 Task: Create a due date automation trigger when advanced on, 2 working days after a card is due add dates not starting this month at 11:00 AM.
Action: Mouse moved to (997, 308)
Screenshot: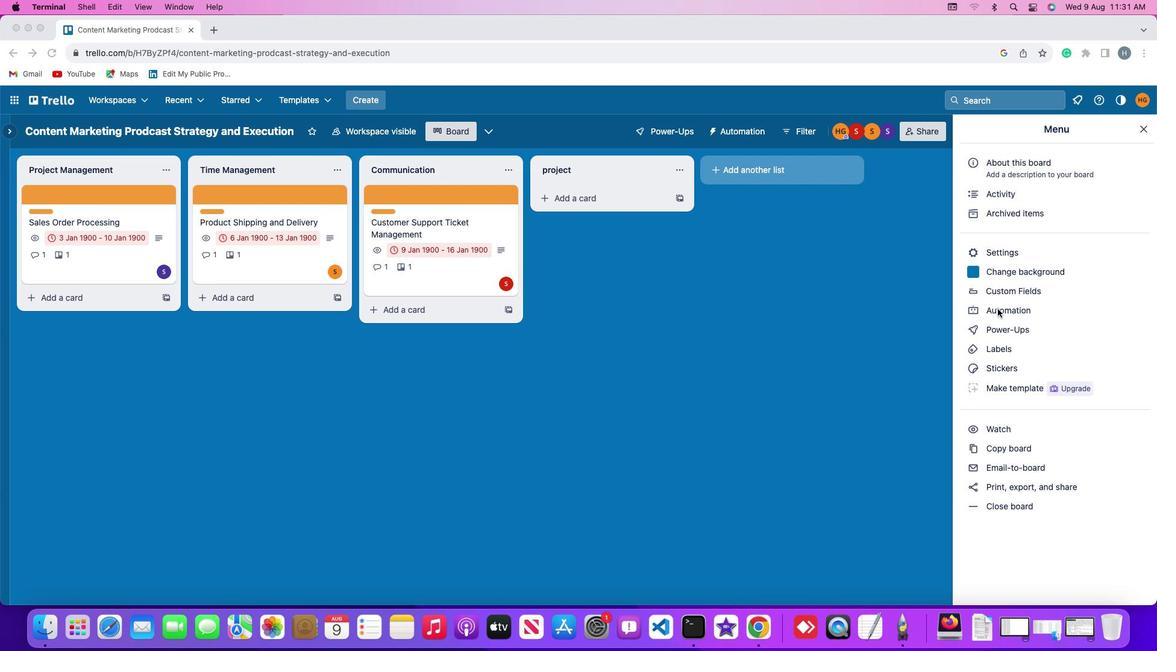 
Action: Mouse pressed left at (997, 308)
Screenshot: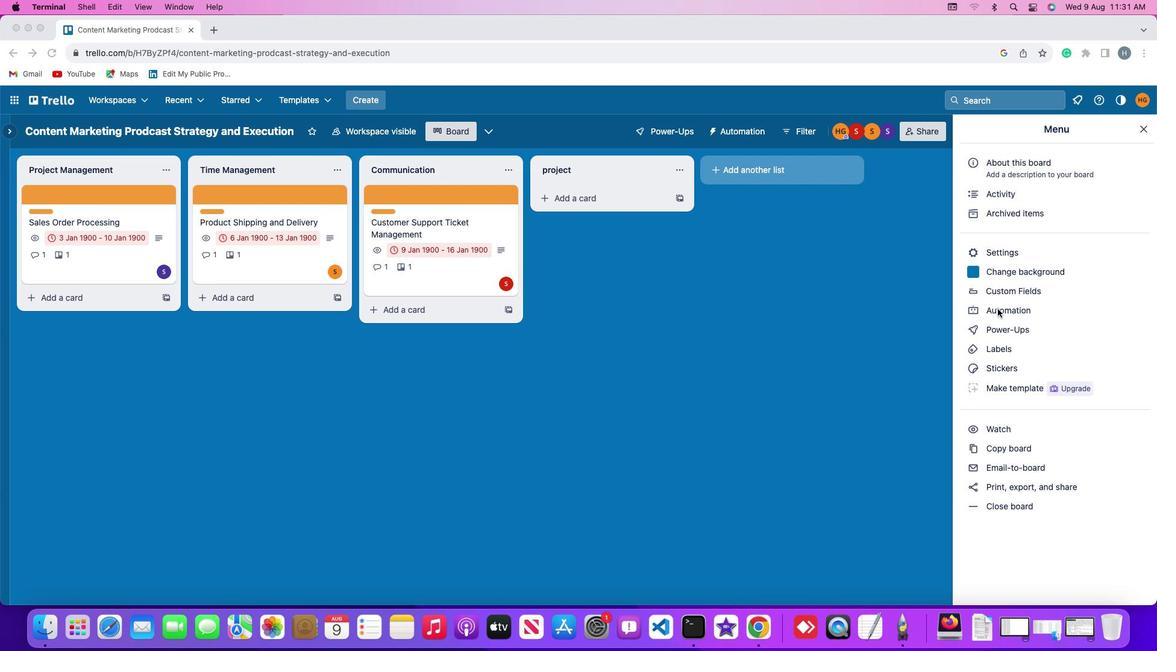 
Action: Mouse moved to (997, 308)
Screenshot: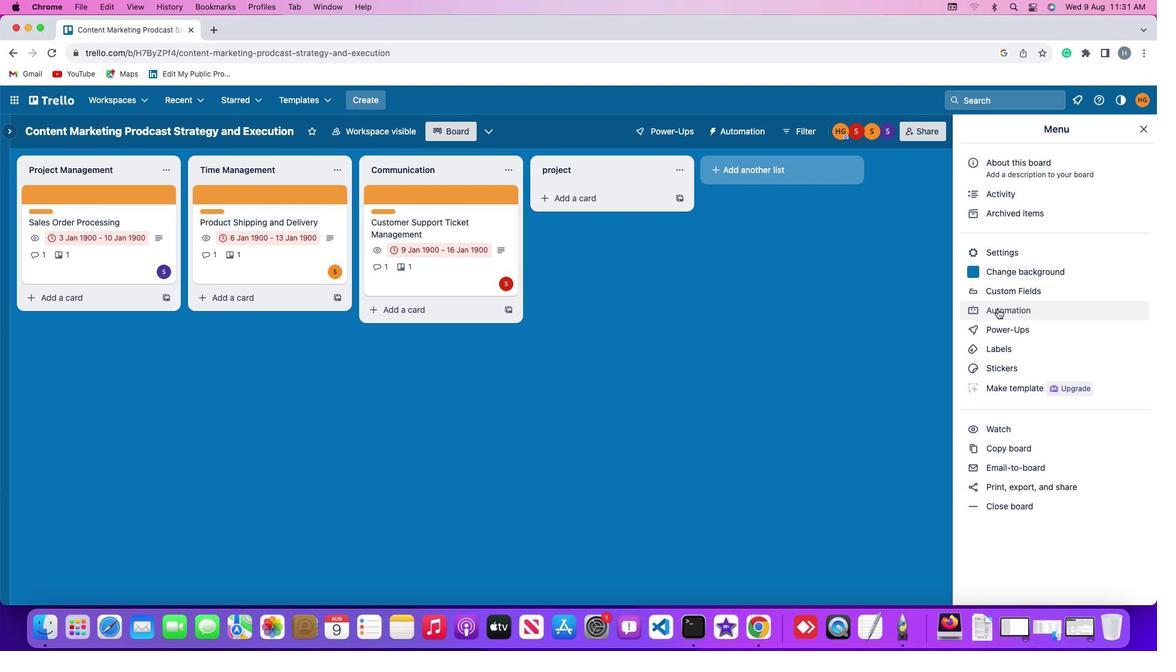 
Action: Mouse pressed left at (997, 308)
Screenshot: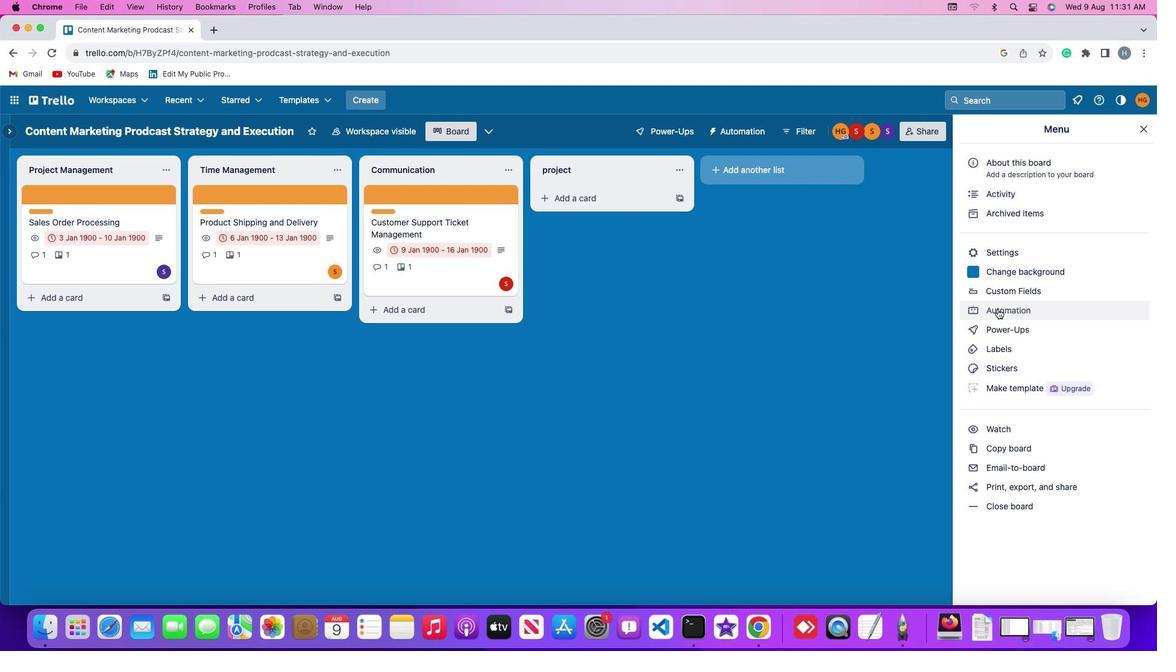 
Action: Mouse moved to (80, 285)
Screenshot: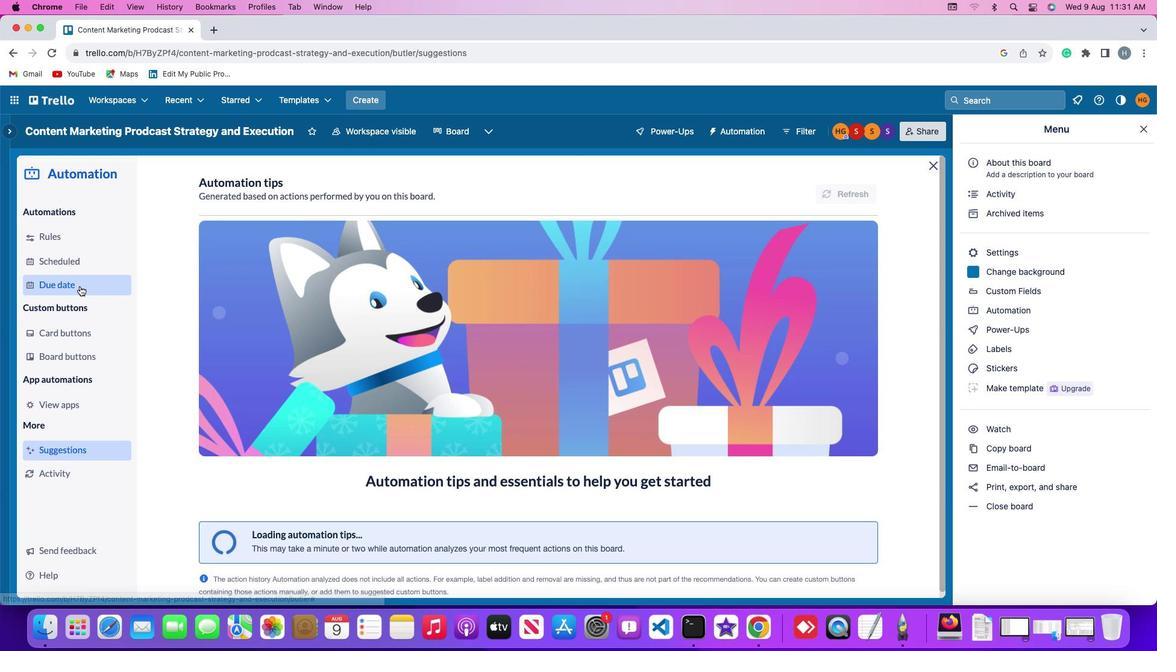 
Action: Mouse pressed left at (80, 285)
Screenshot: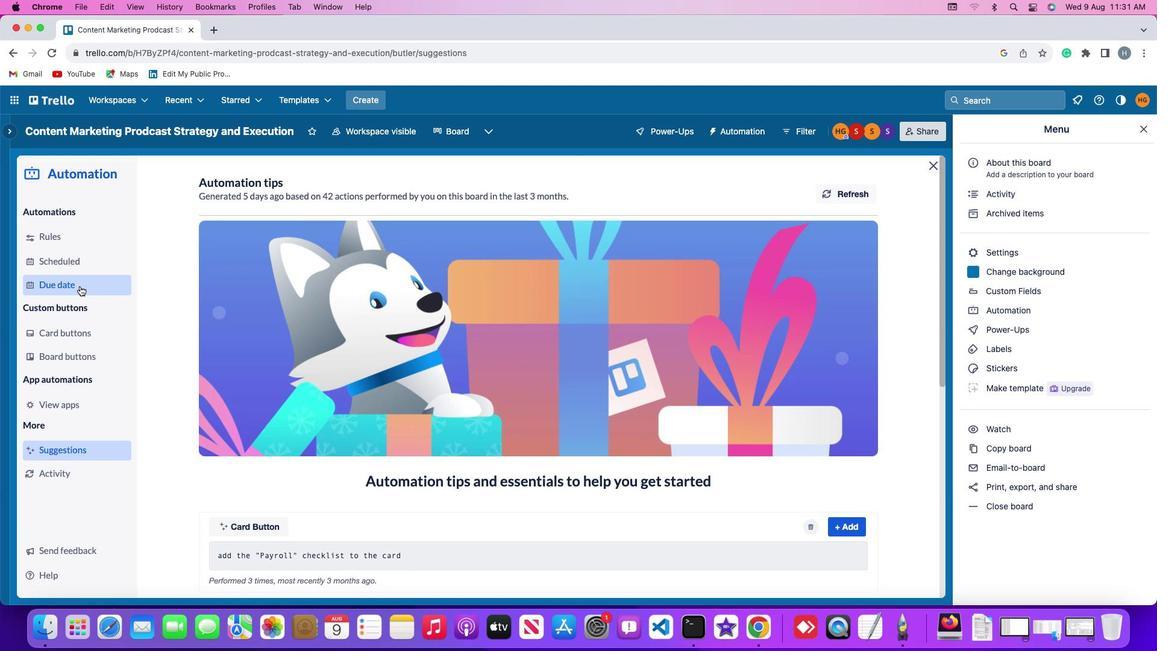 
Action: Mouse moved to (820, 186)
Screenshot: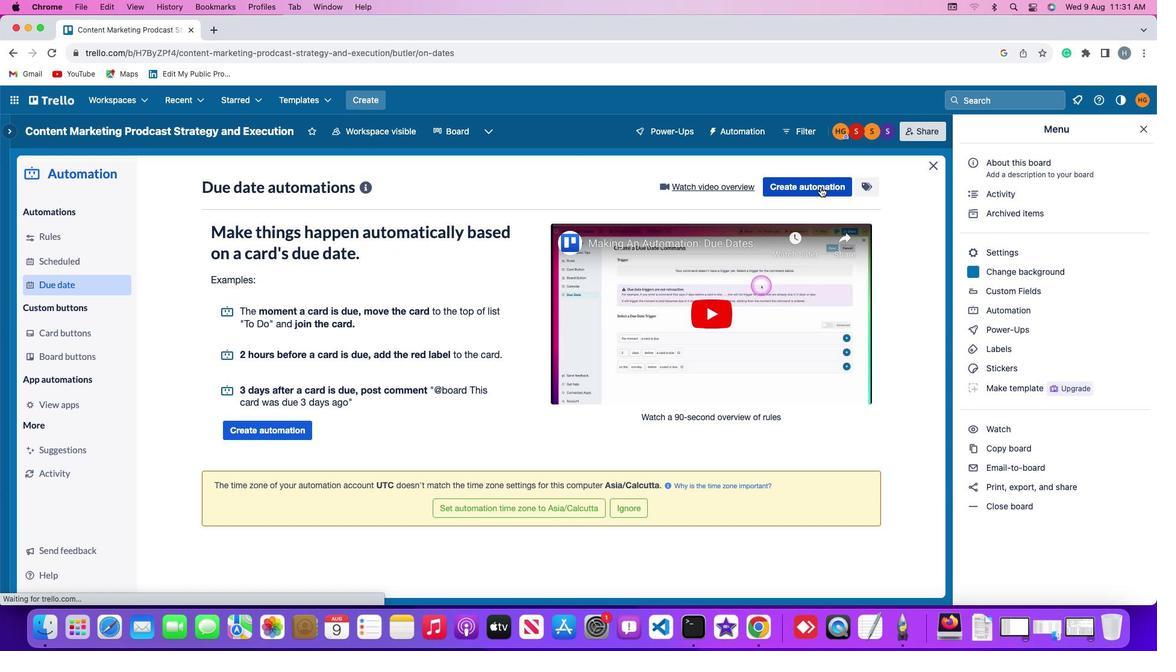 
Action: Mouse pressed left at (820, 186)
Screenshot: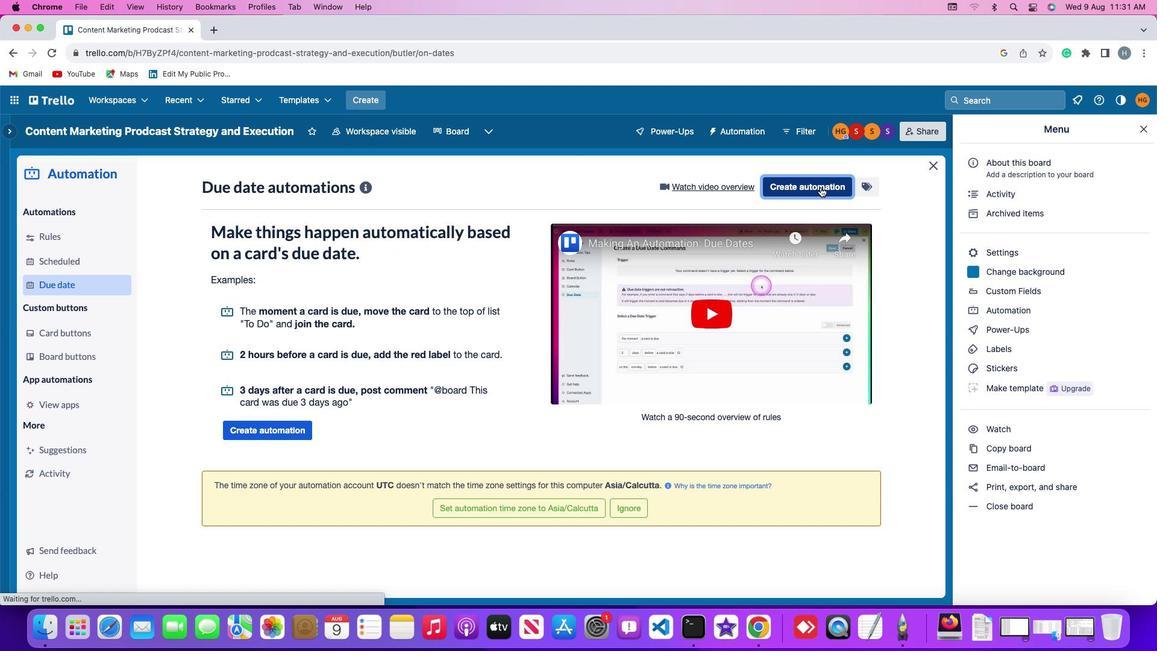 
Action: Mouse moved to (255, 299)
Screenshot: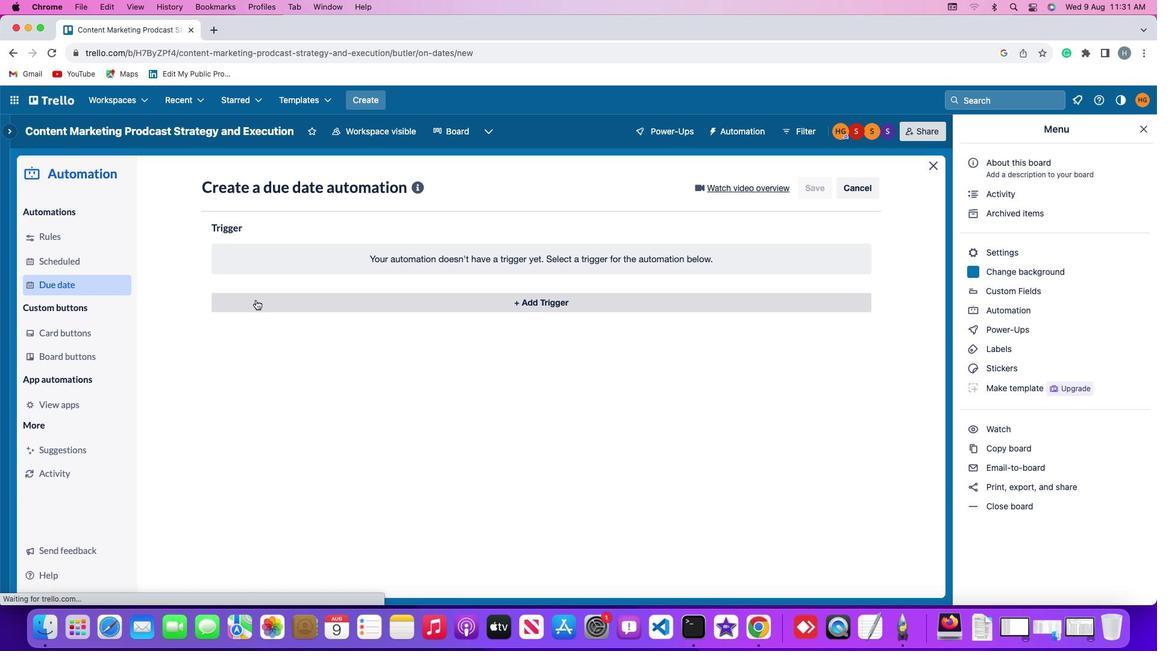 
Action: Mouse pressed left at (255, 299)
Screenshot: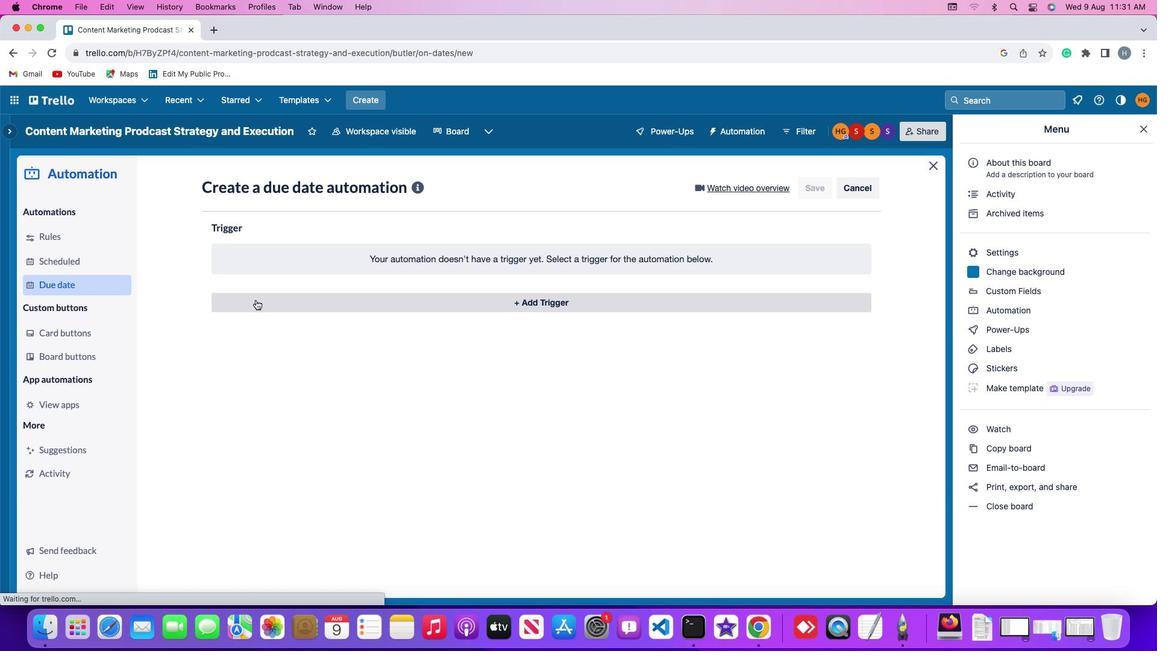 
Action: Mouse moved to (235, 484)
Screenshot: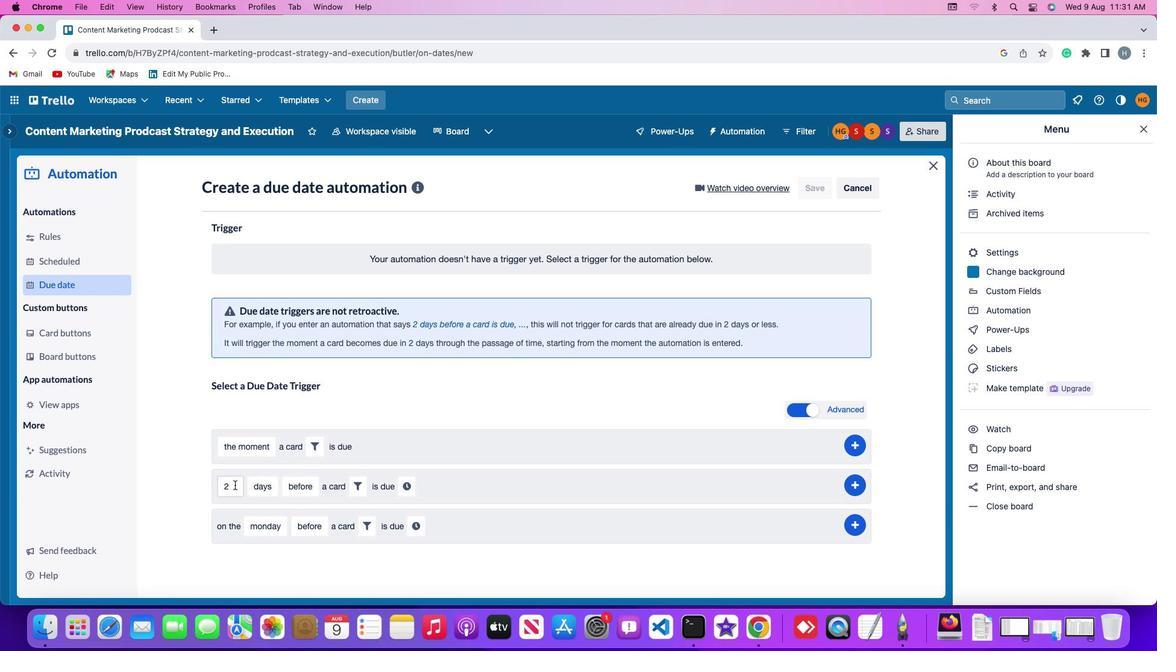 
Action: Mouse pressed left at (235, 484)
Screenshot: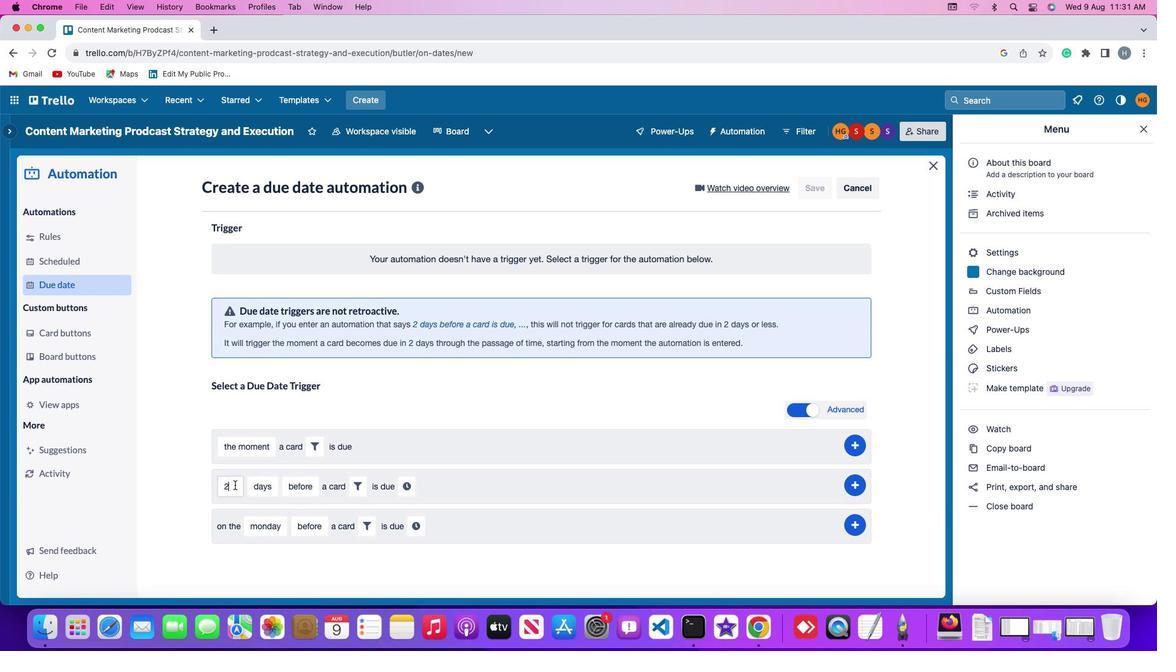 
Action: Mouse moved to (235, 485)
Screenshot: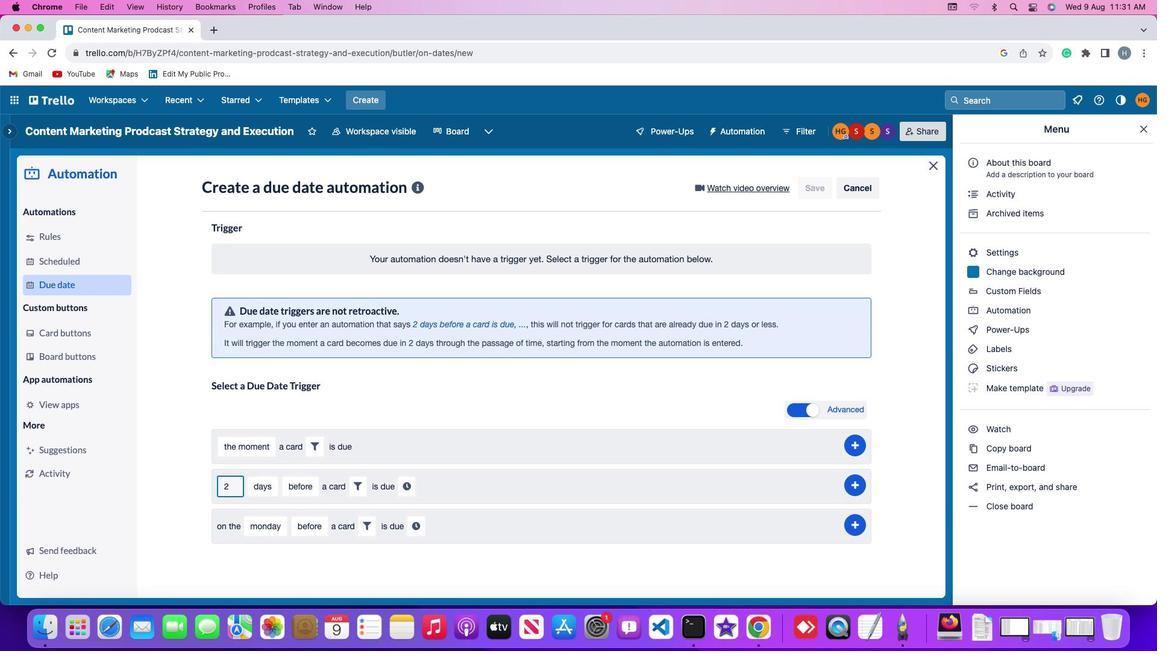 
Action: Key pressed Key.backspace
Screenshot: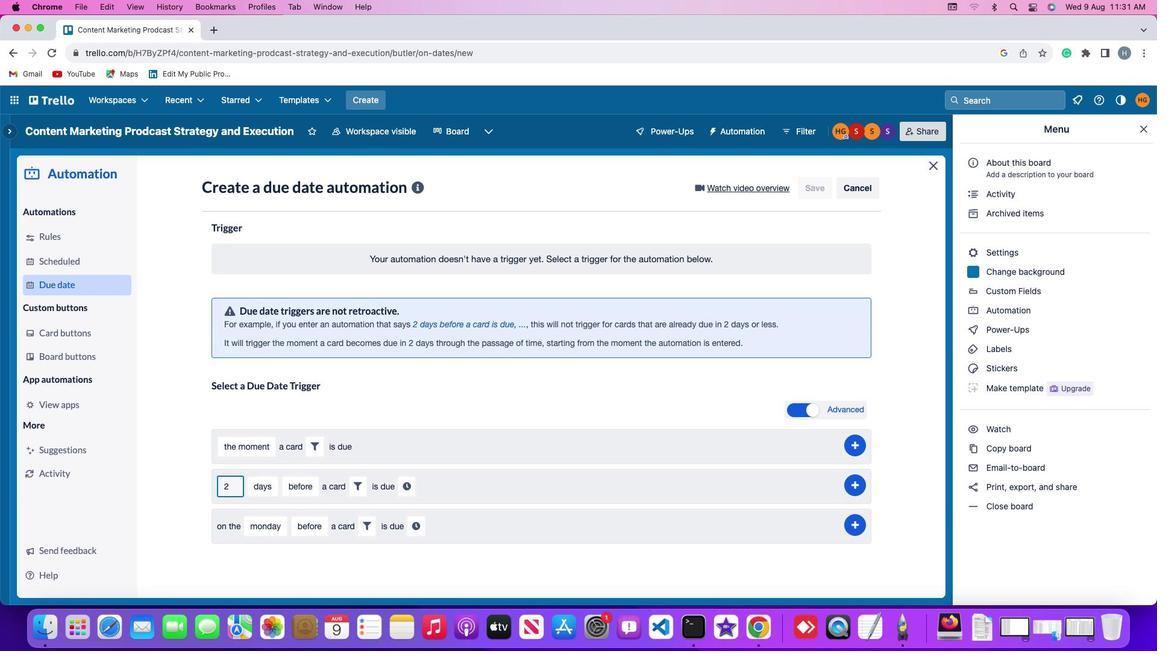 
Action: Mouse moved to (231, 488)
Screenshot: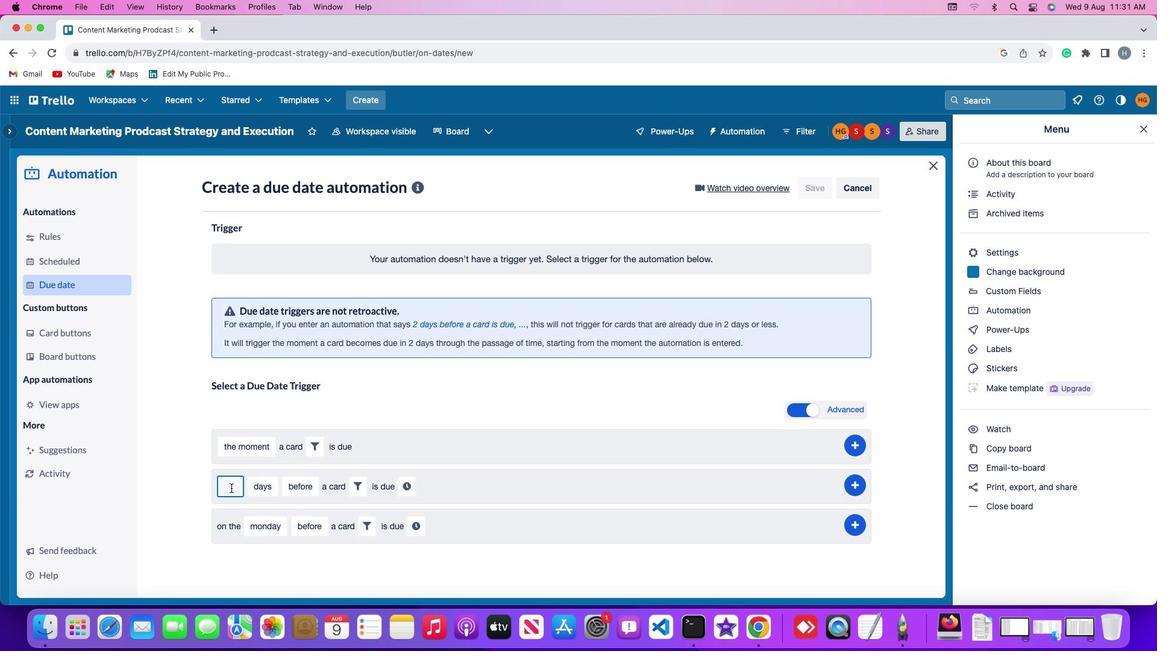 
Action: Key pressed '2'
Screenshot: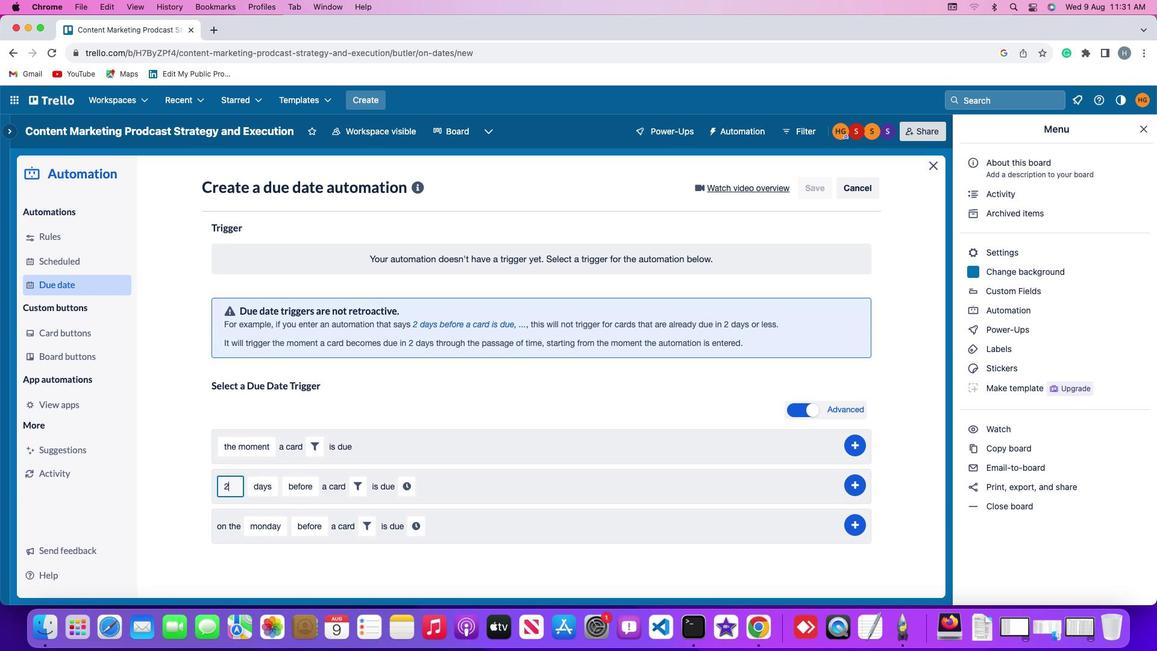 
Action: Mouse moved to (274, 488)
Screenshot: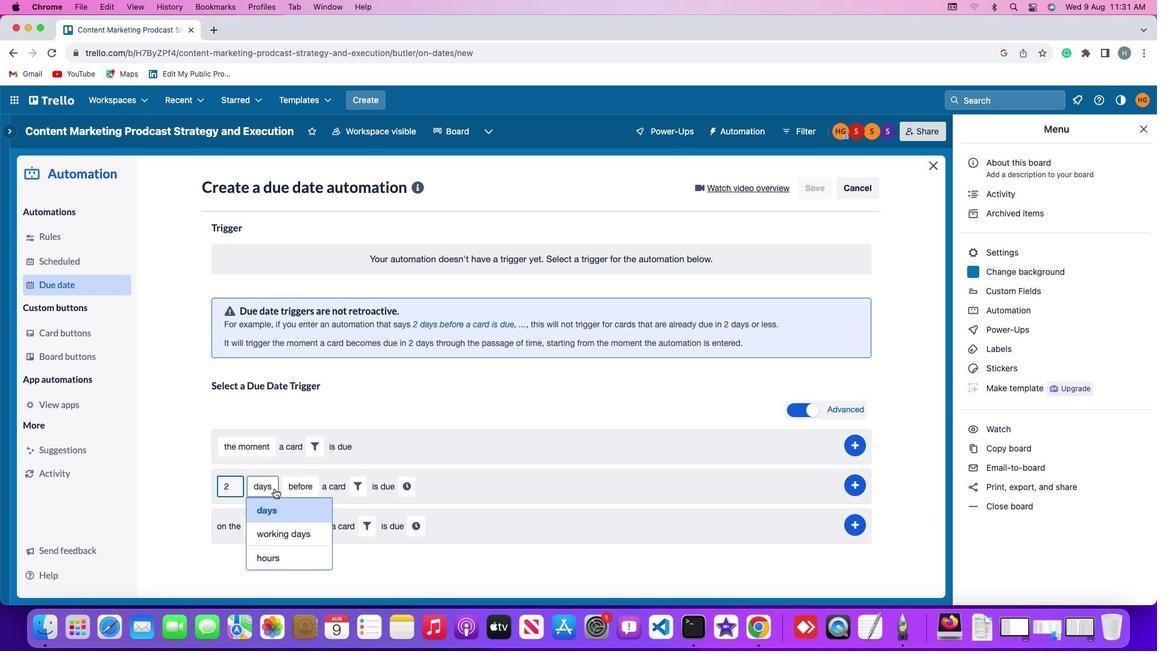 
Action: Mouse pressed left at (274, 488)
Screenshot: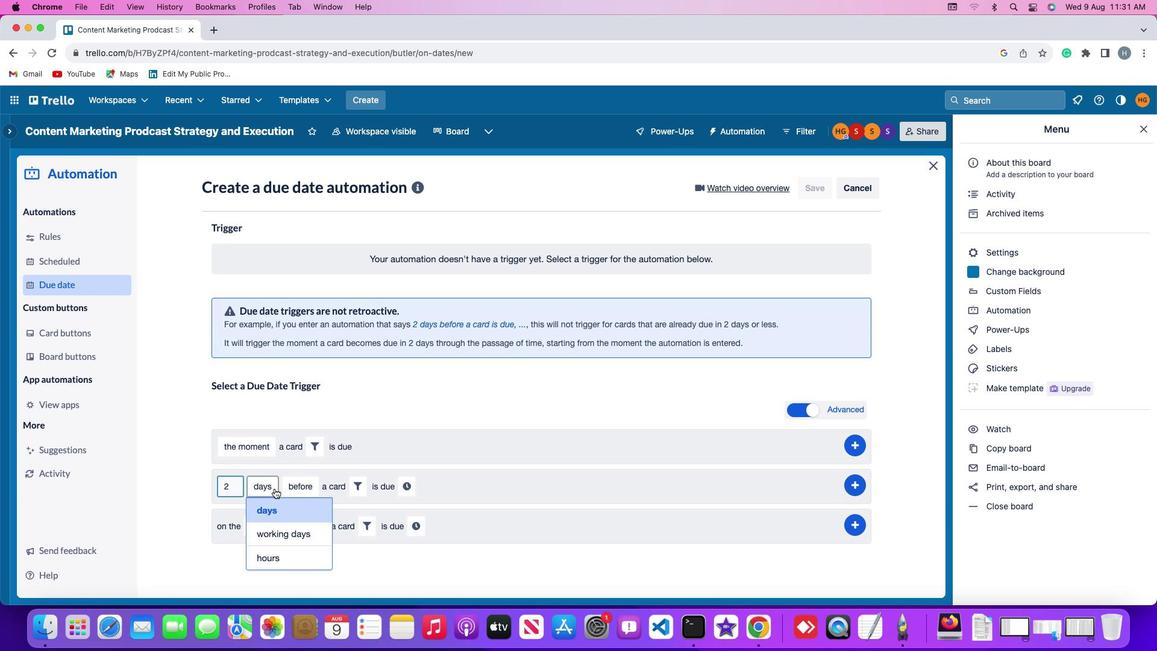 
Action: Mouse moved to (280, 531)
Screenshot: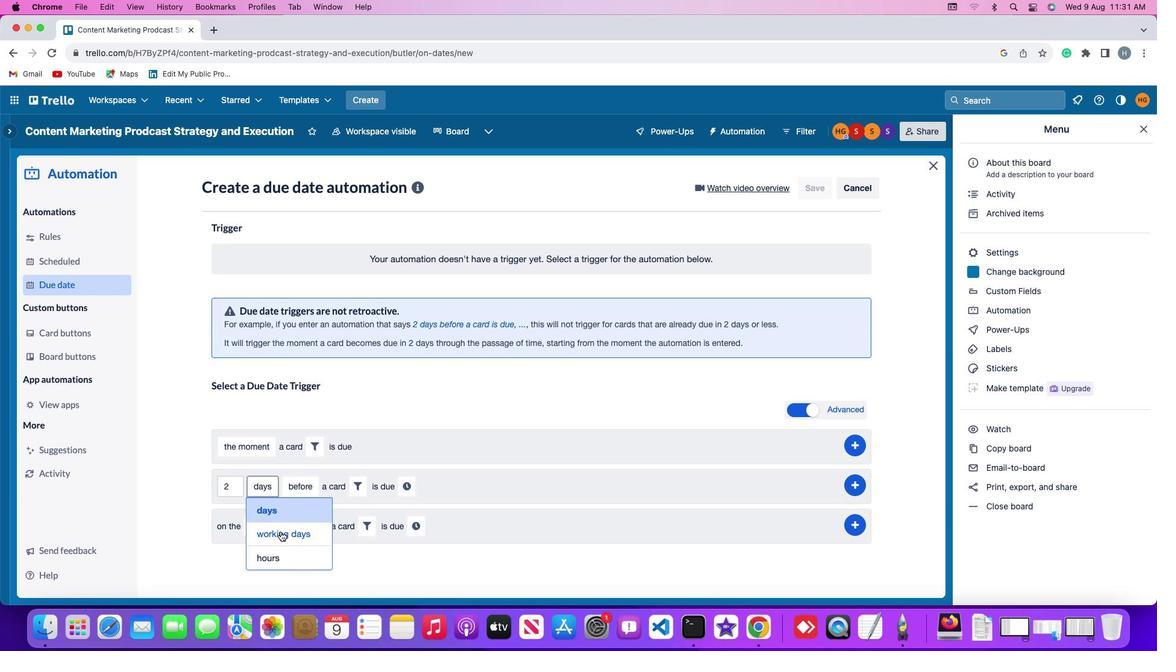 
Action: Mouse pressed left at (280, 531)
Screenshot: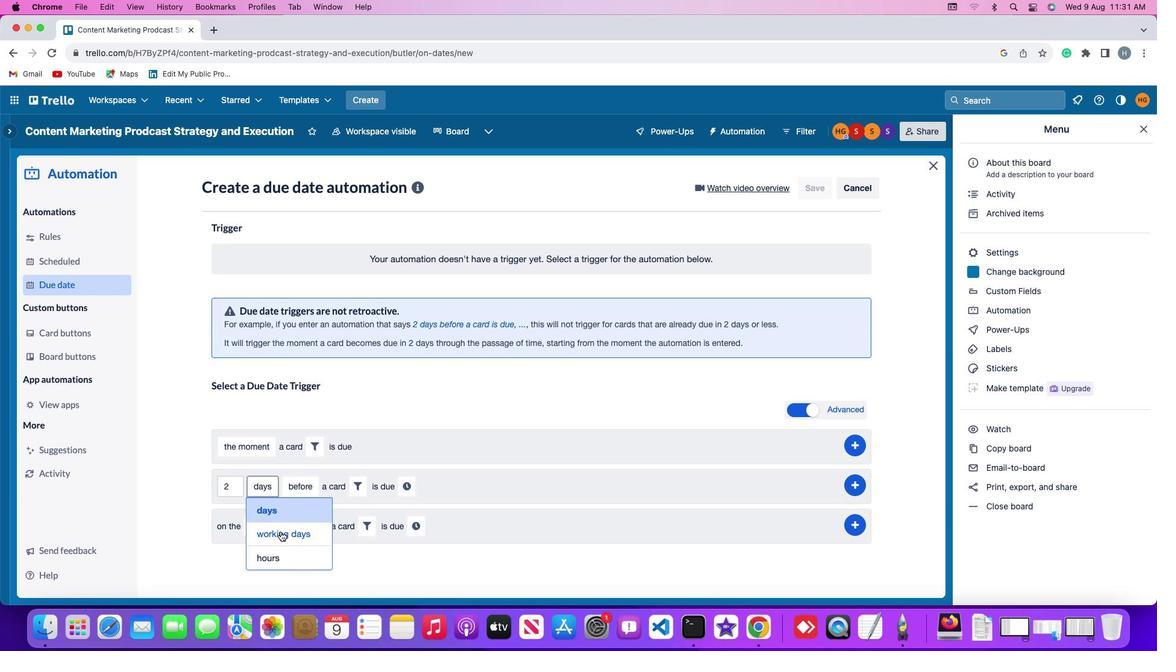 
Action: Mouse moved to (329, 486)
Screenshot: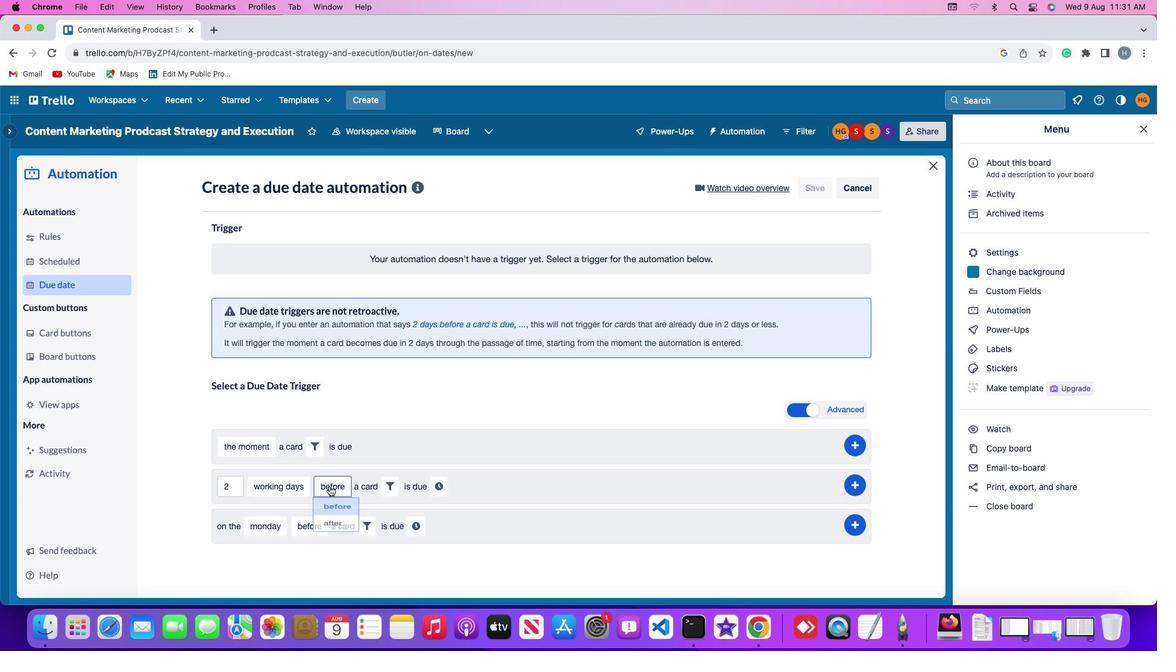 
Action: Mouse pressed left at (329, 486)
Screenshot: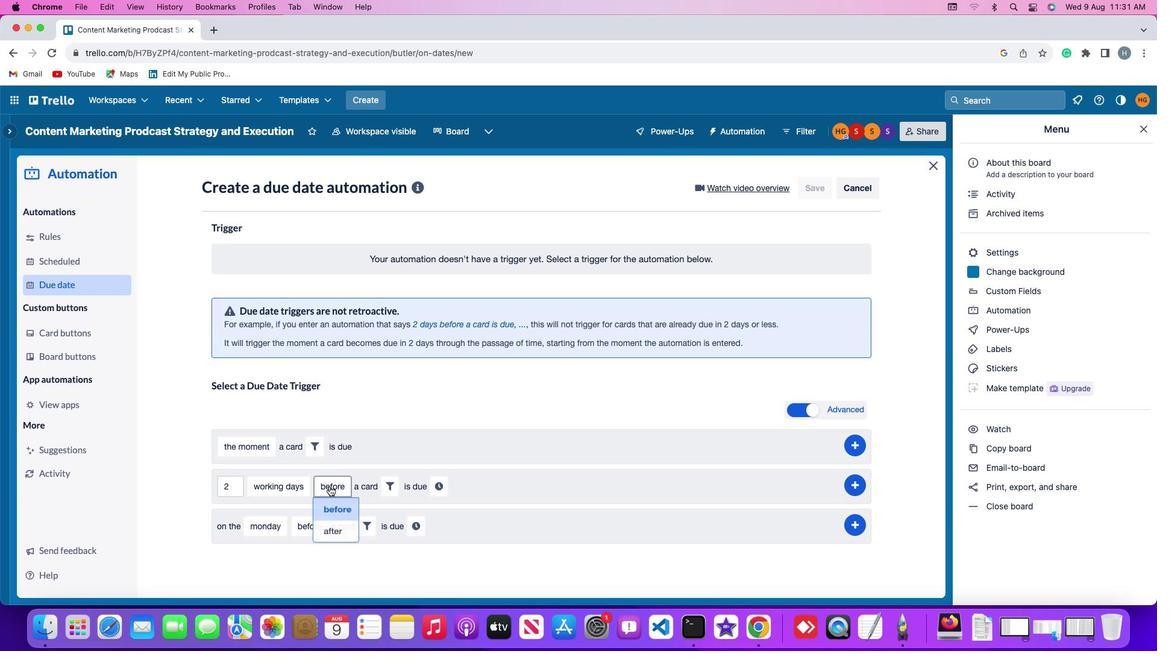 
Action: Mouse moved to (331, 529)
Screenshot: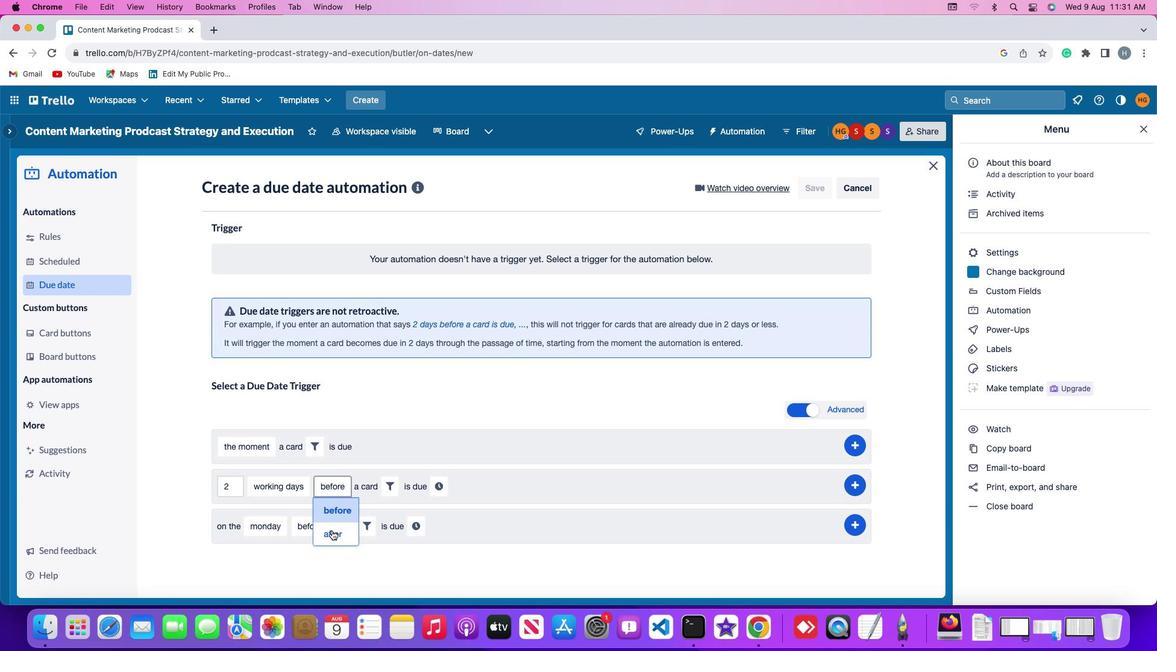 
Action: Mouse pressed left at (331, 529)
Screenshot: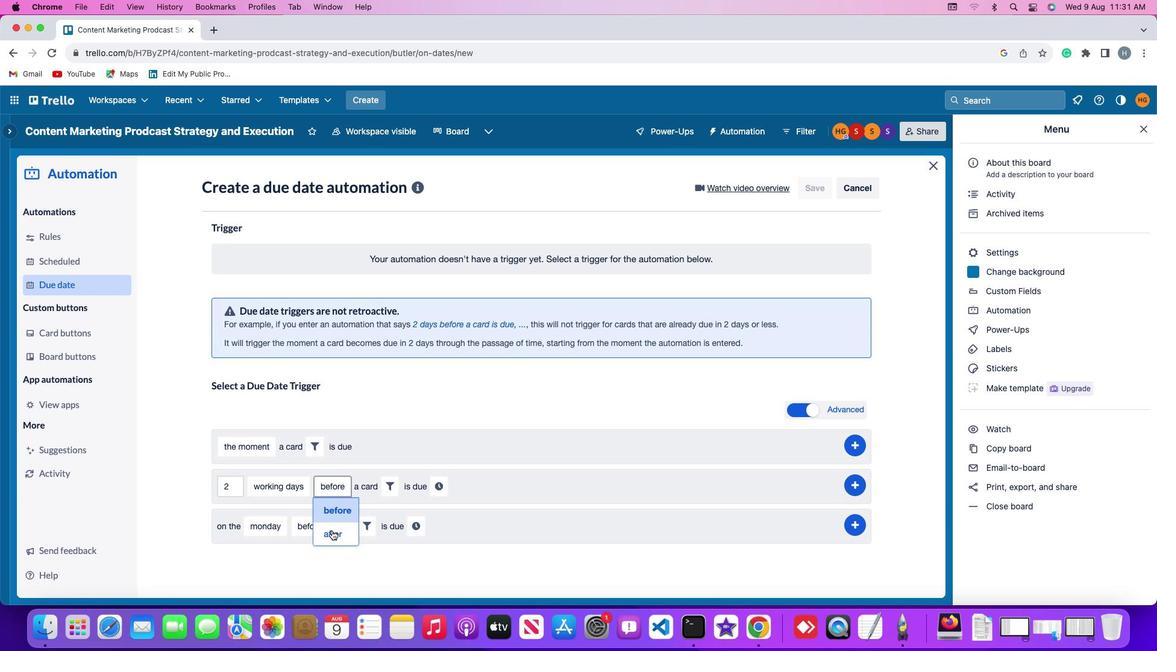 
Action: Mouse moved to (382, 487)
Screenshot: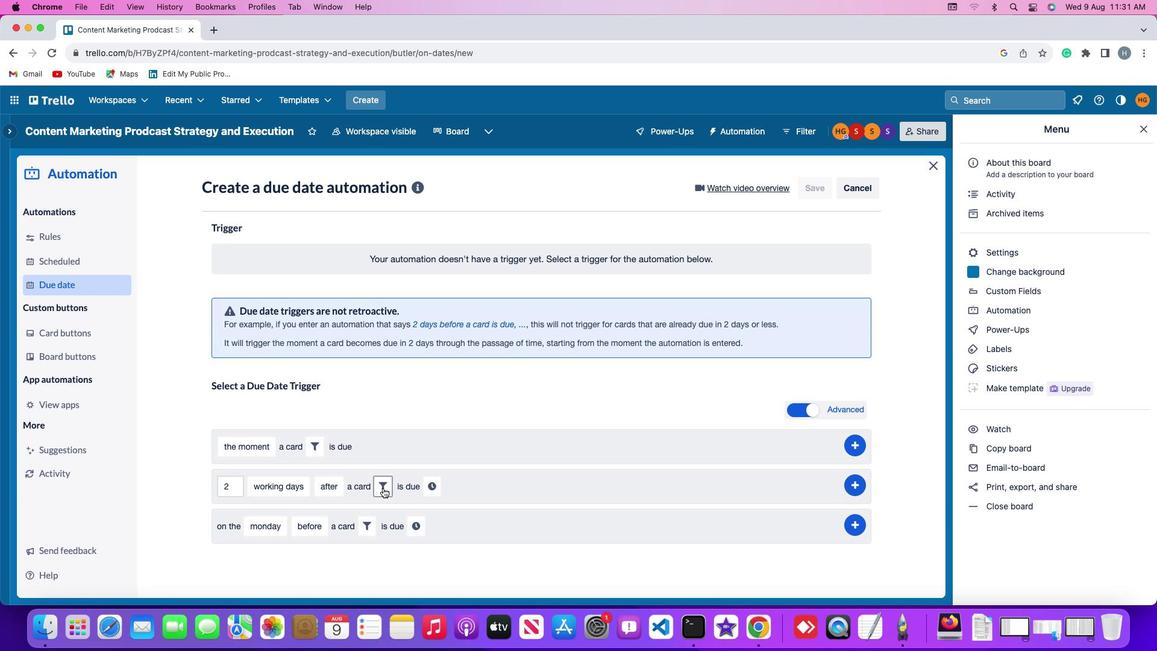 
Action: Mouse pressed left at (382, 487)
Screenshot: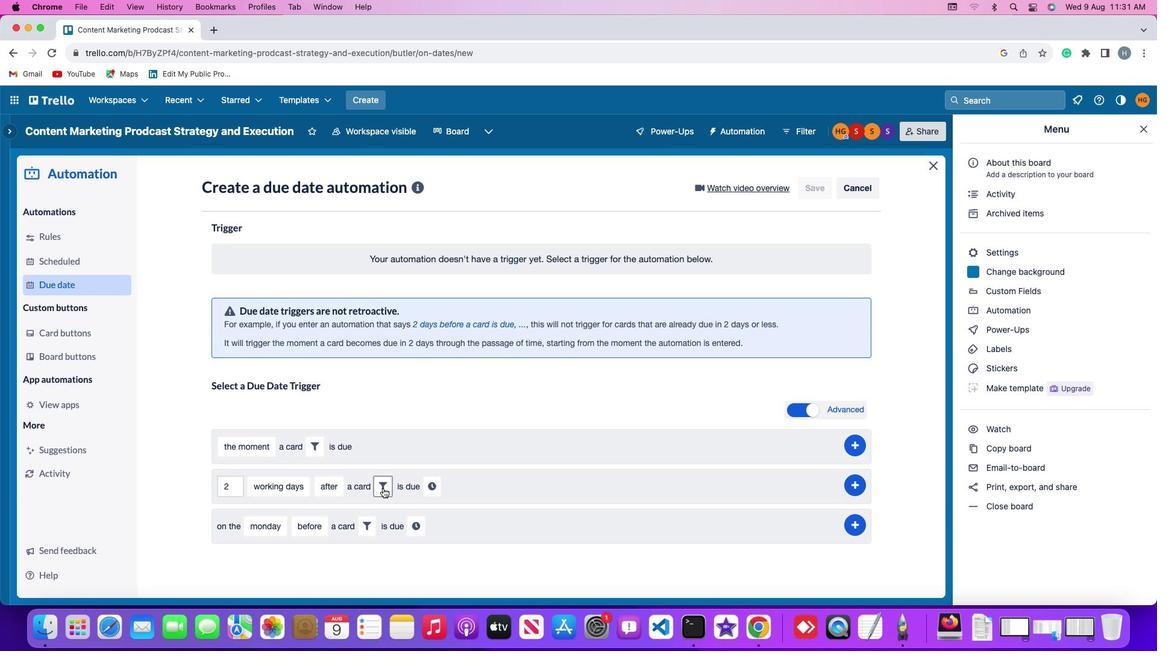 
Action: Mouse moved to (447, 531)
Screenshot: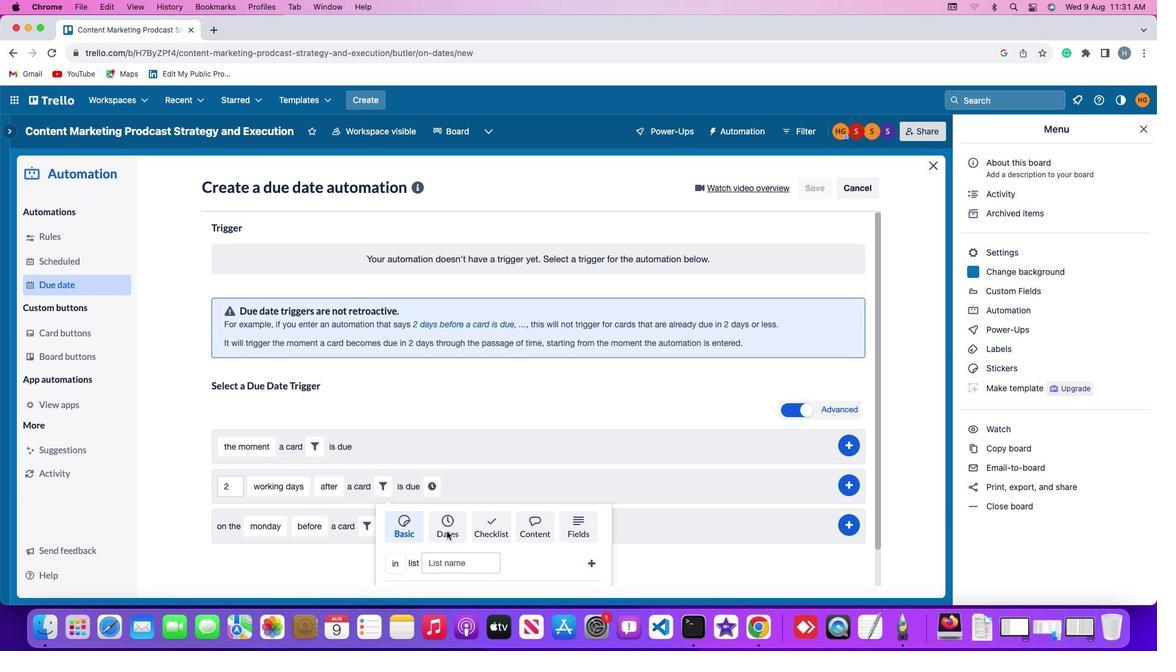 
Action: Mouse pressed left at (447, 531)
Screenshot: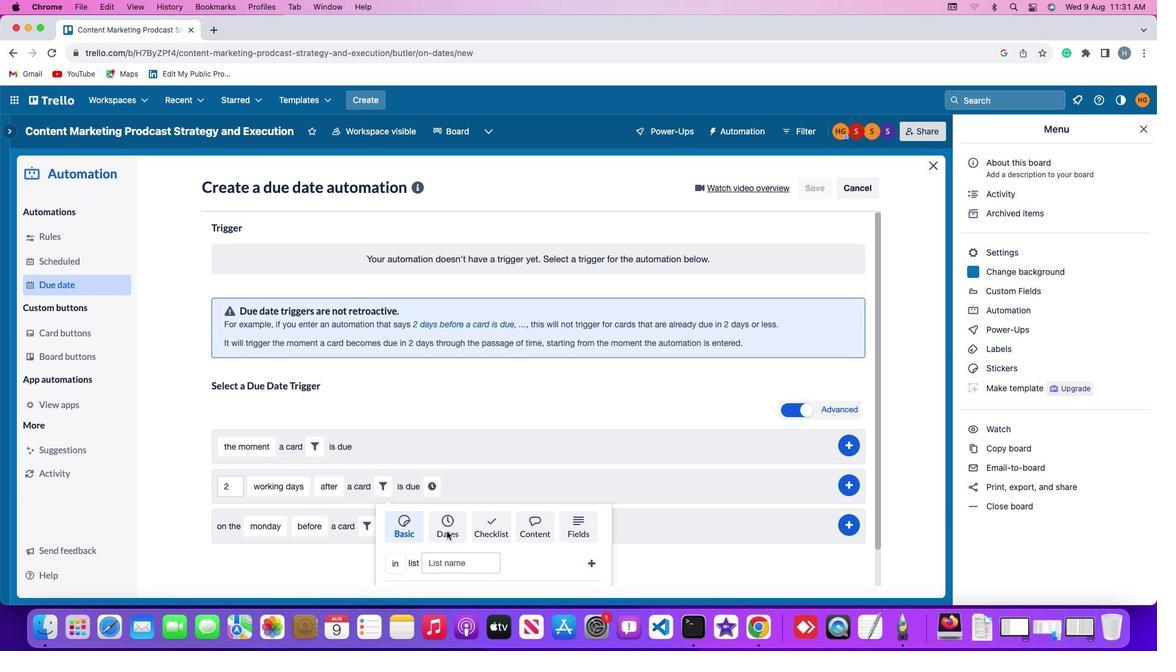 
Action: Mouse moved to (351, 554)
Screenshot: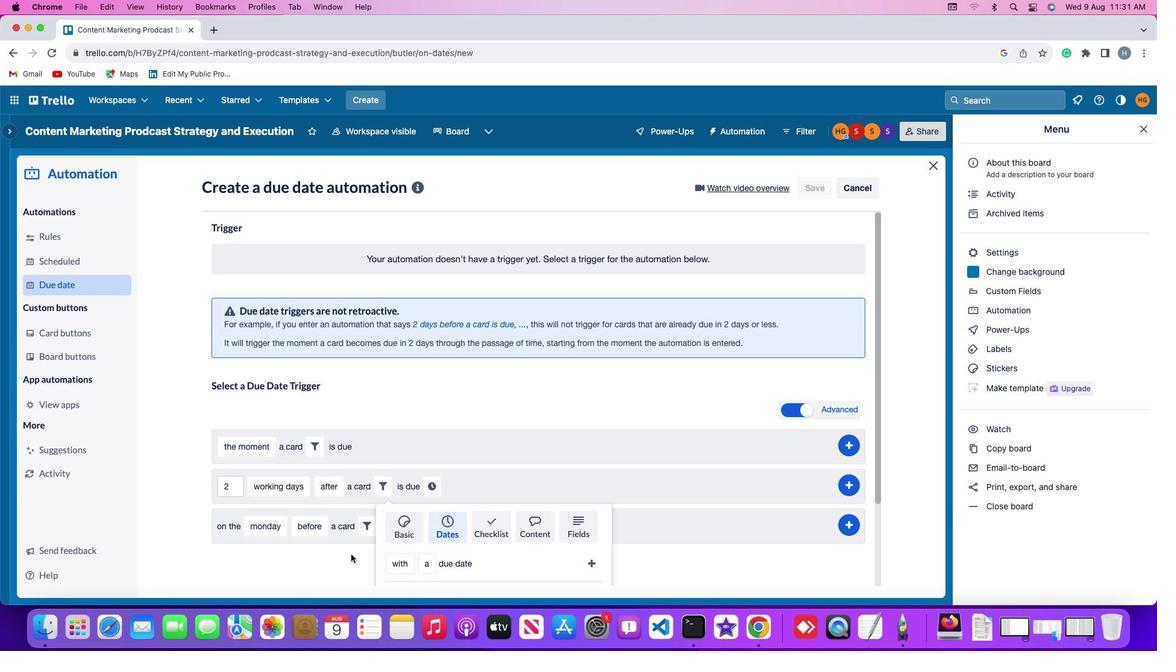 
Action: Mouse scrolled (351, 554) with delta (0, 0)
Screenshot: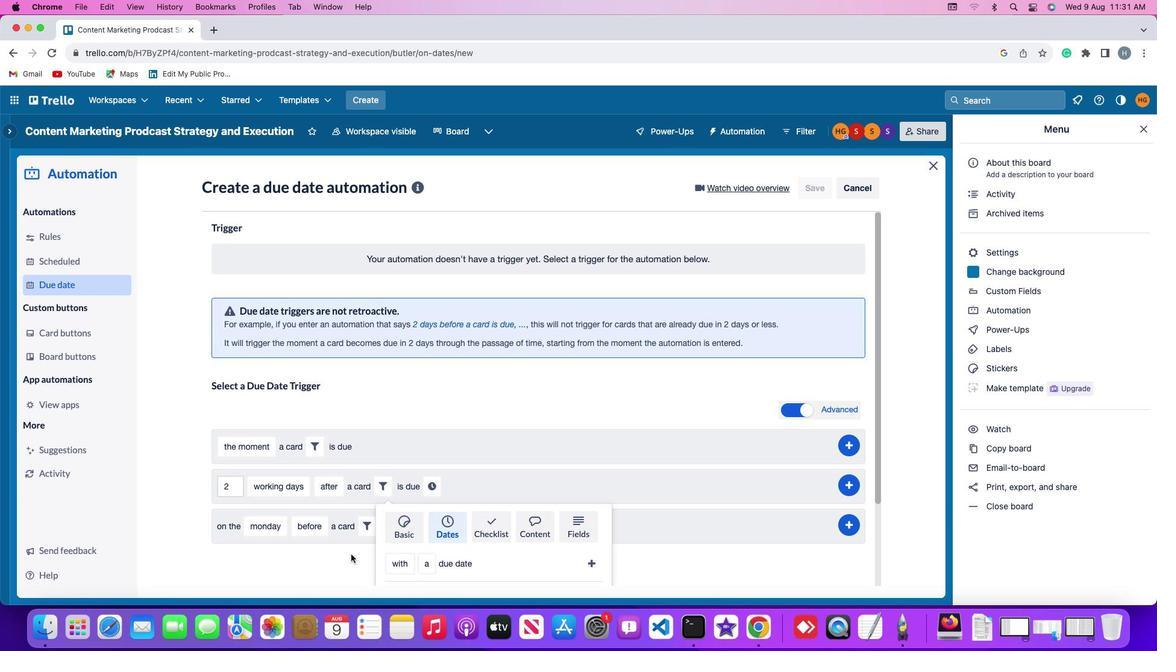 
Action: Mouse scrolled (351, 554) with delta (0, 0)
Screenshot: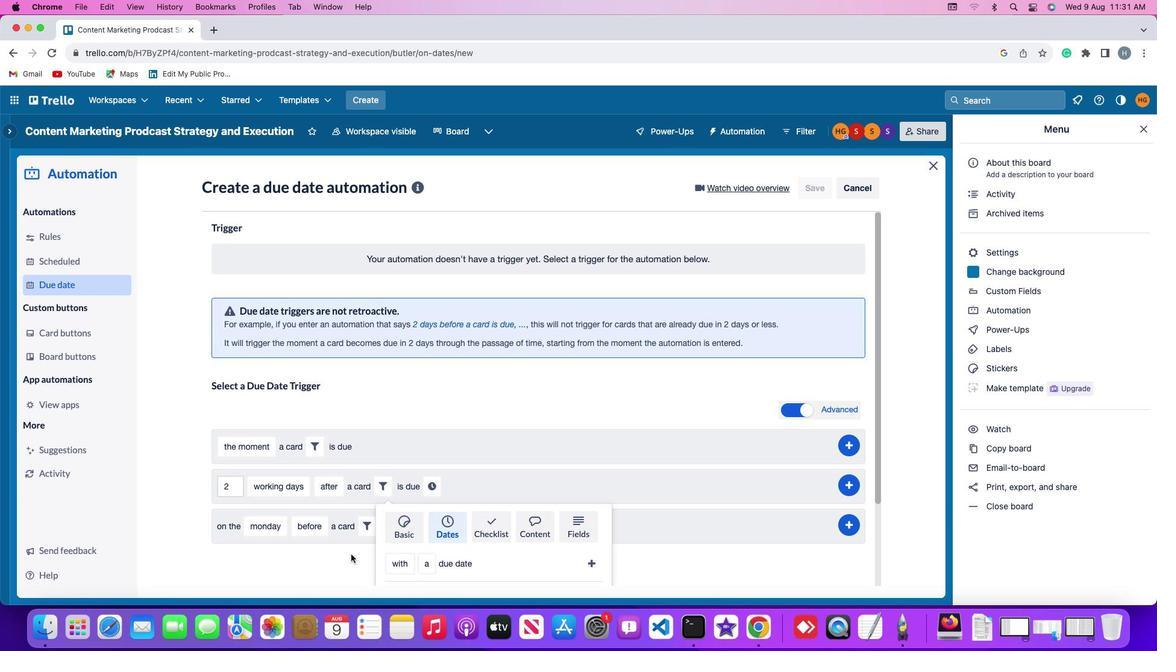 
Action: Mouse scrolled (351, 554) with delta (0, -1)
Screenshot: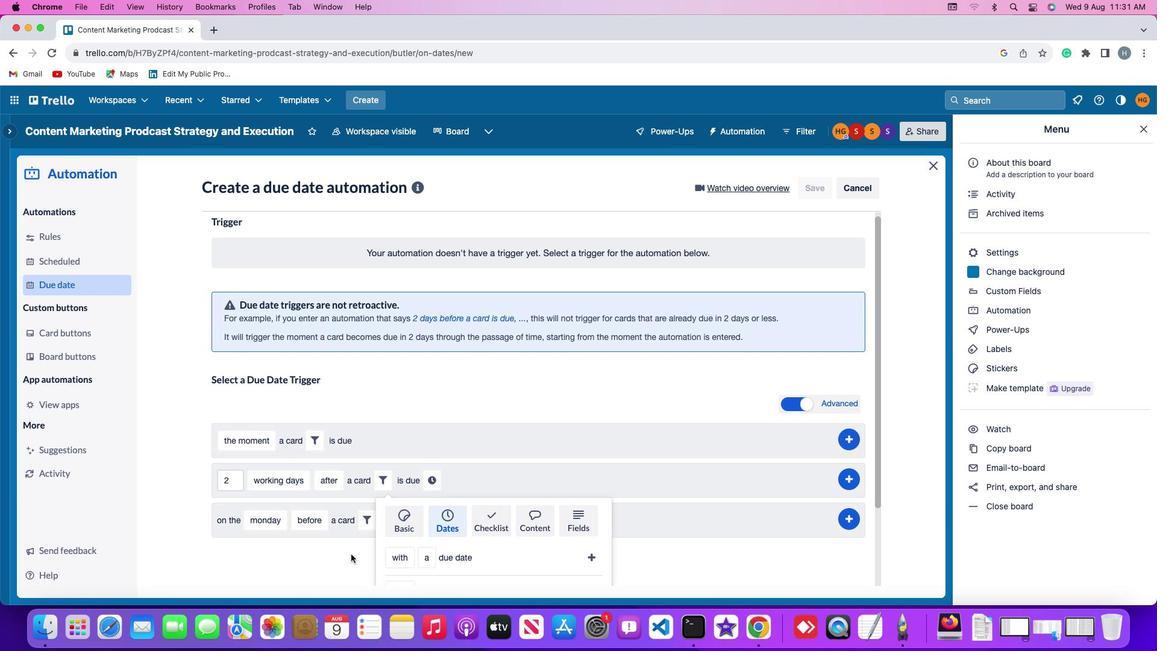 
Action: Mouse scrolled (351, 554) with delta (0, -3)
Screenshot: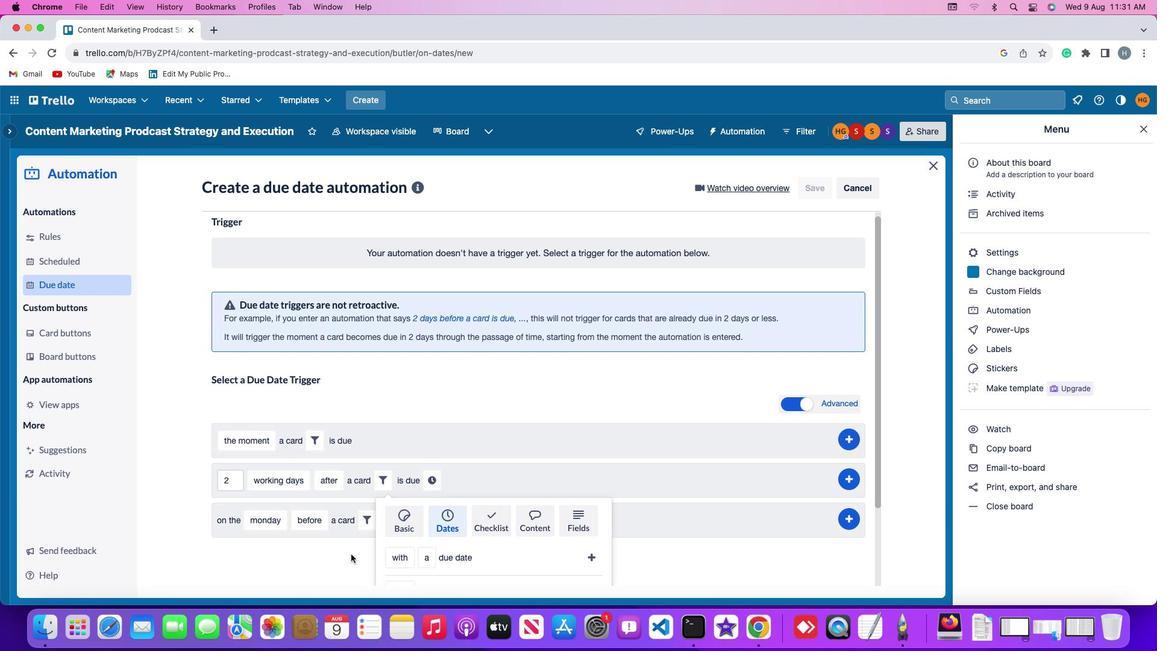 
Action: Mouse scrolled (351, 554) with delta (0, -3)
Screenshot: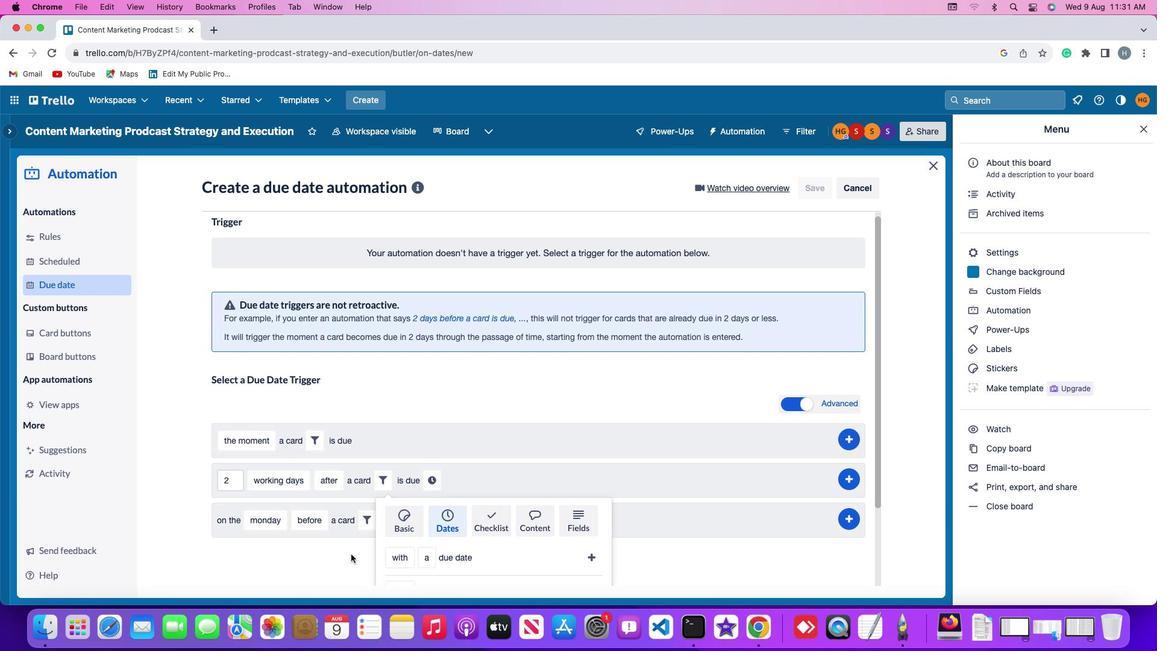 
Action: Mouse scrolled (351, 554) with delta (0, -4)
Screenshot: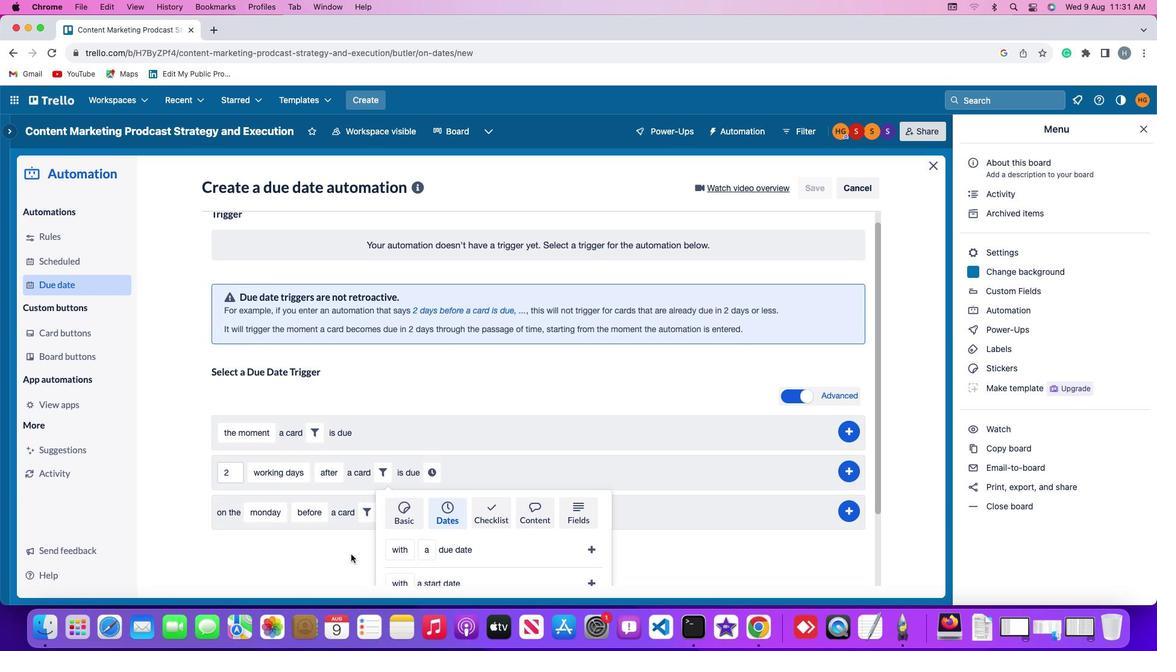 
Action: Mouse scrolled (351, 554) with delta (0, -4)
Screenshot: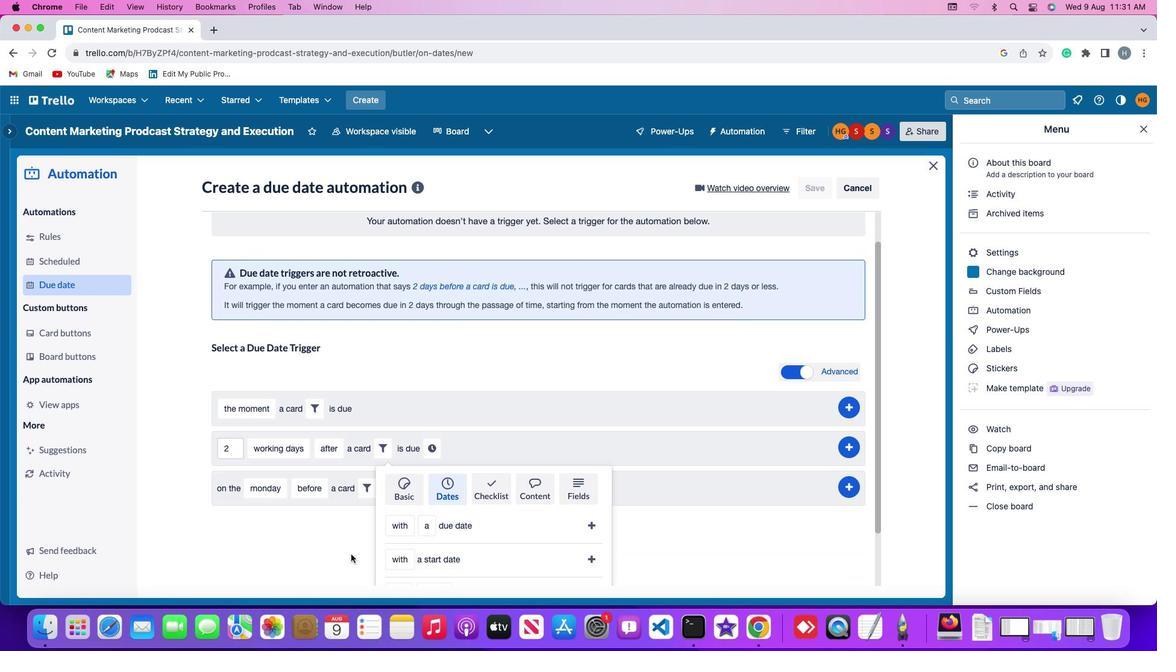 
Action: Mouse scrolled (351, 554) with delta (0, 0)
Screenshot: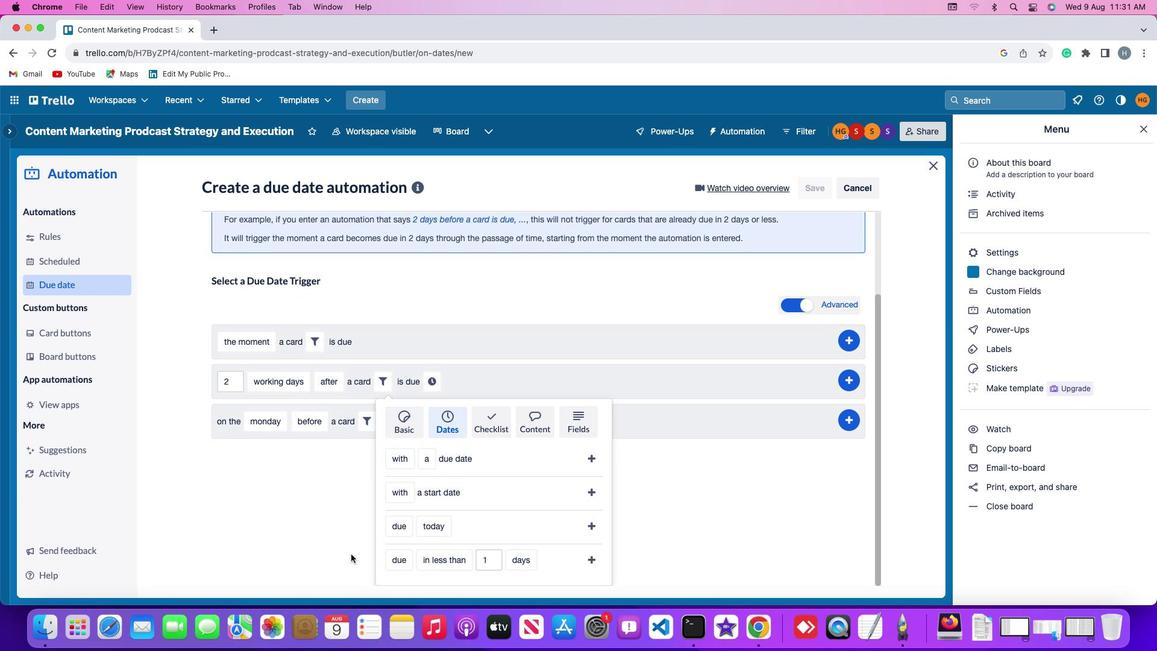 
Action: Mouse scrolled (351, 554) with delta (0, 0)
Screenshot: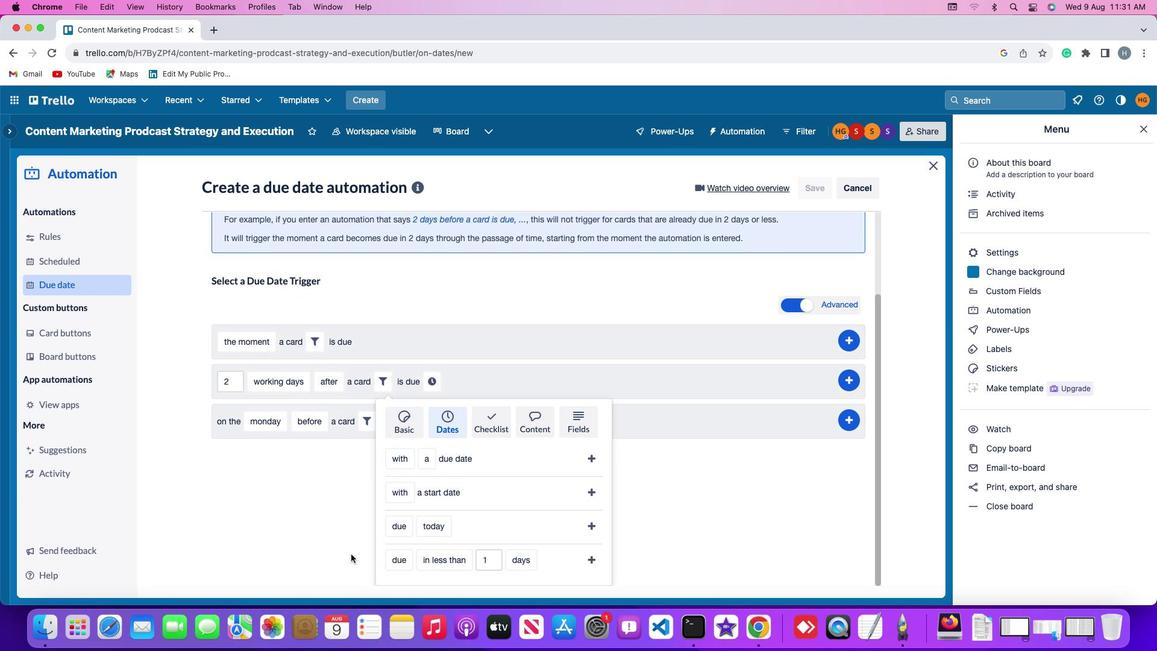 
Action: Mouse scrolled (351, 554) with delta (0, -1)
Screenshot: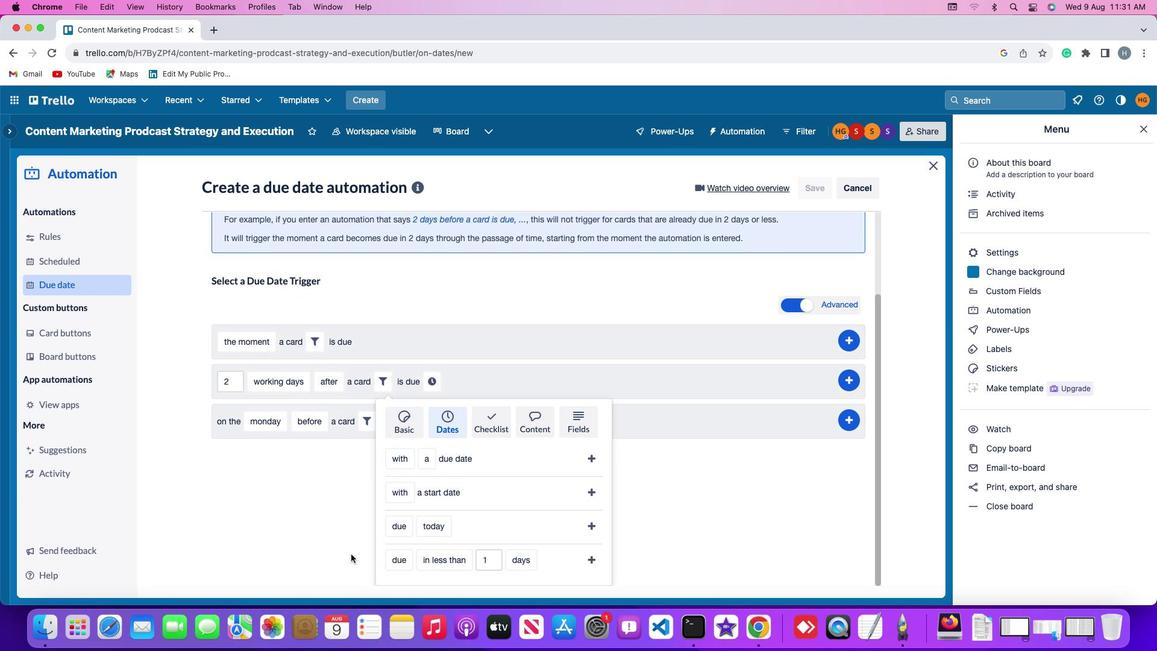 
Action: Mouse scrolled (351, 554) with delta (0, -3)
Screenshot: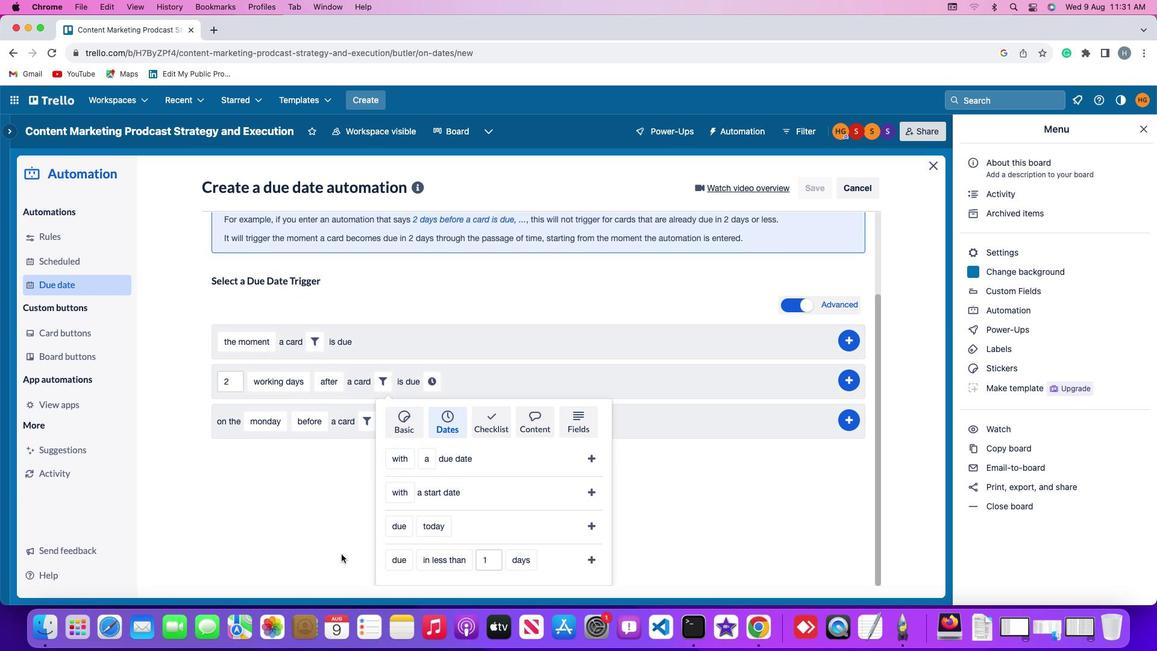 
Action: Mouse moved to (397, 528)
Screenshot: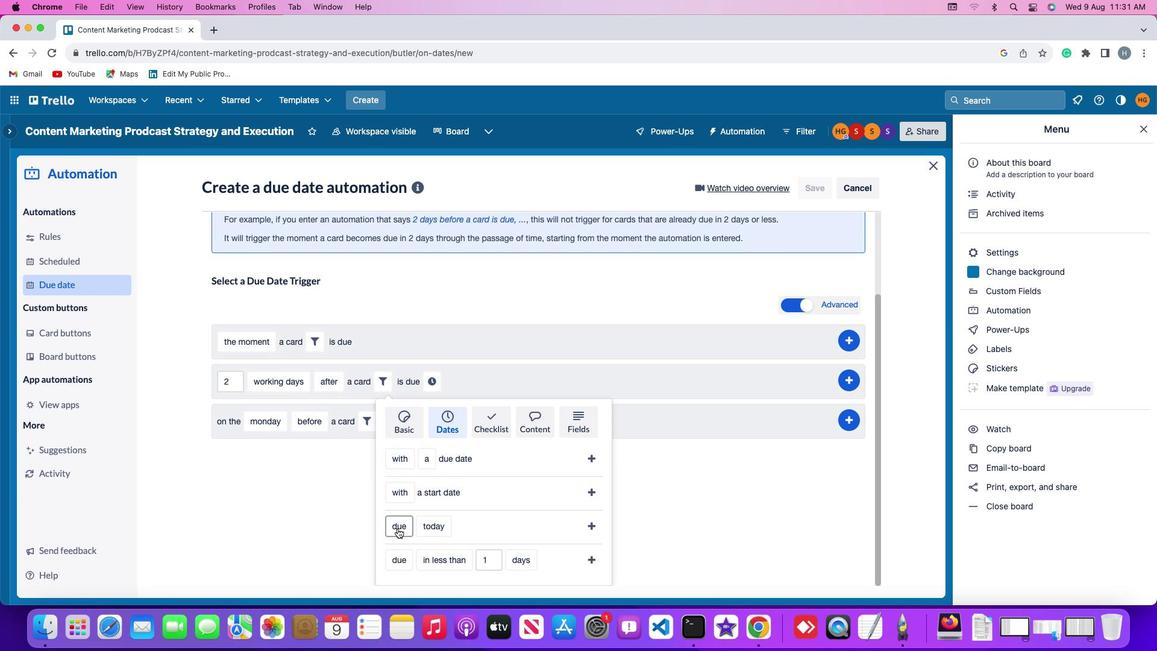 
Action: Mouse pressed left at (397, 528)
Screenshot: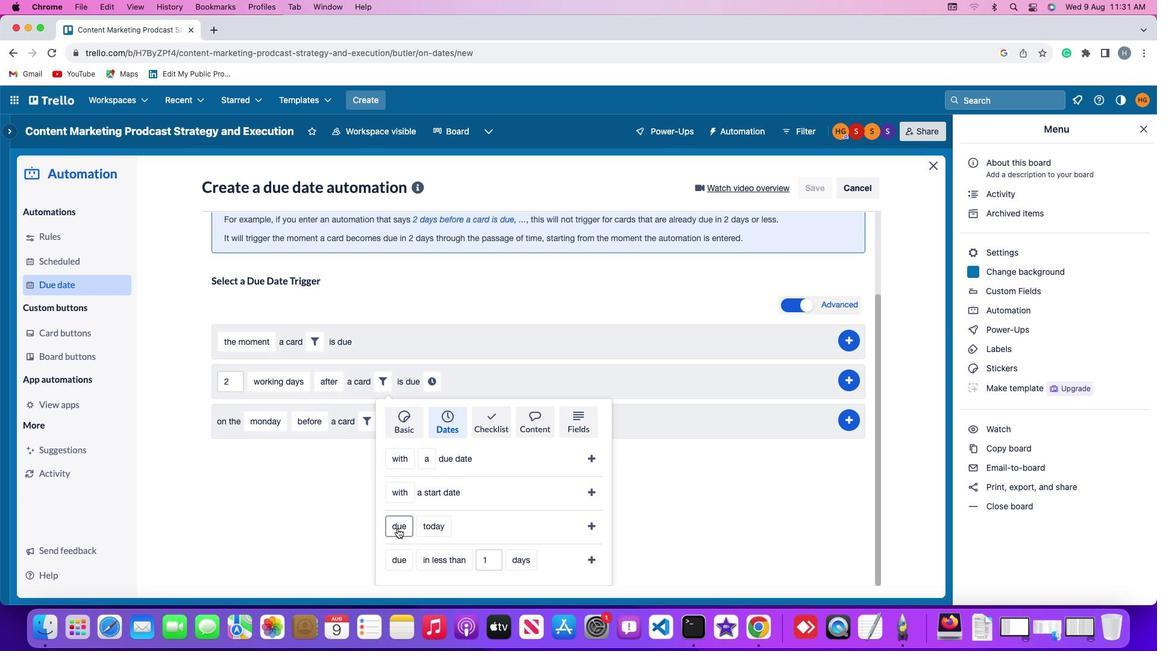 
Action: Mouse moved to (409, 506)
Screenshot: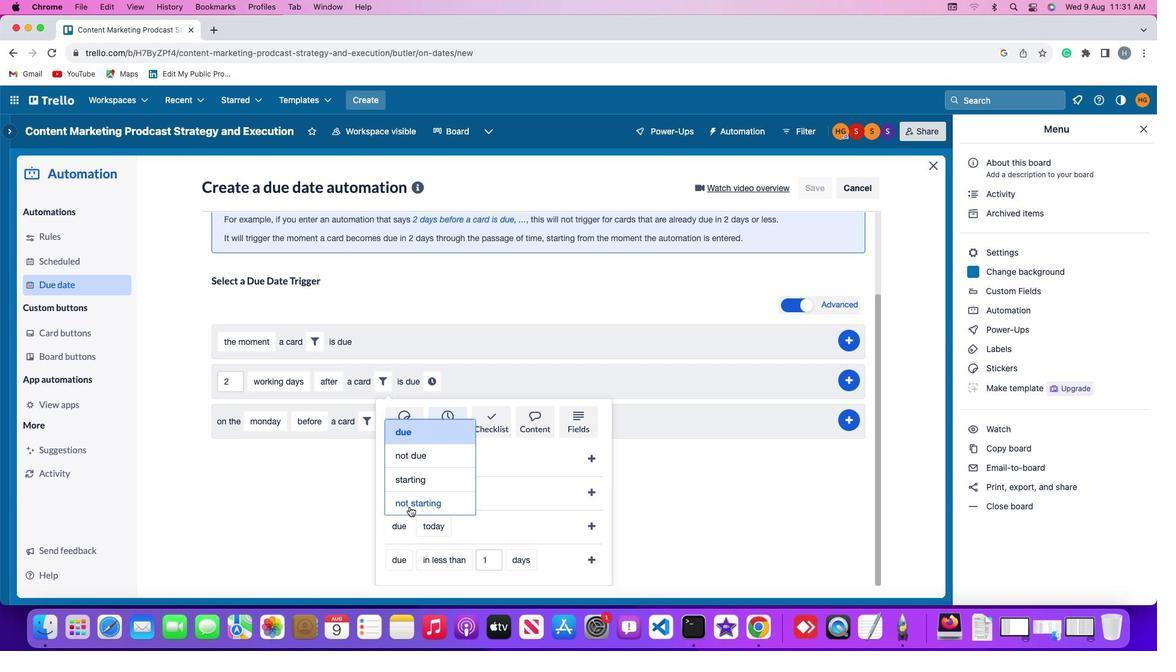 
Action: Mouse pressed left at (409, 506)
Screenshot: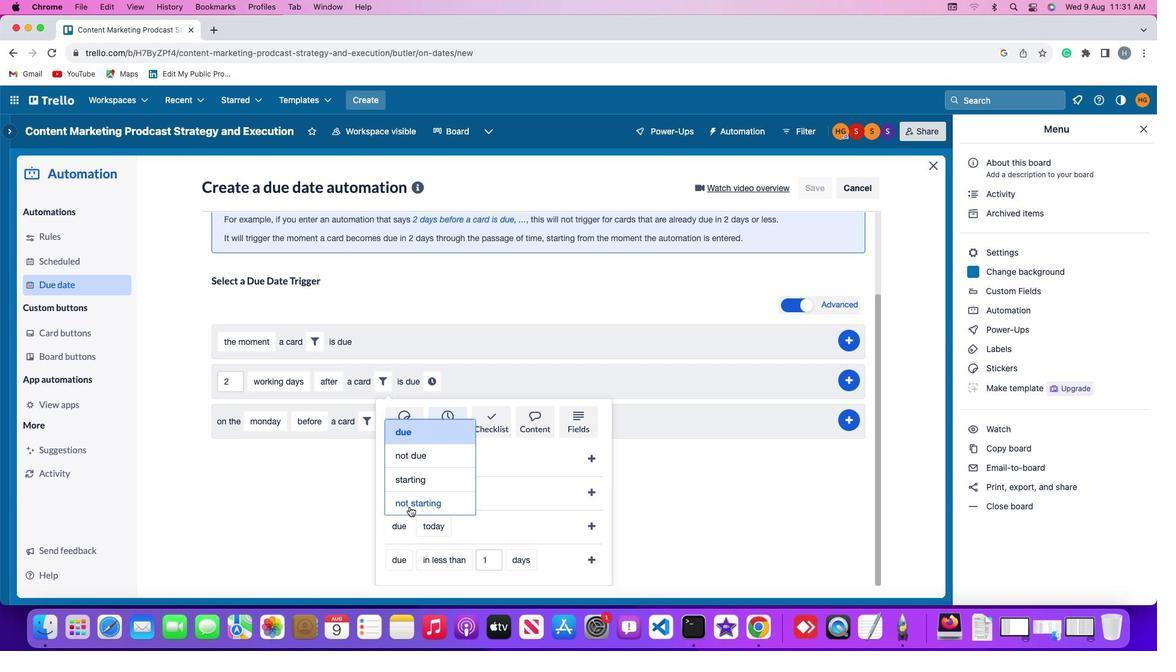 
Action: Mouse moved to (455, 527)
Screenshot: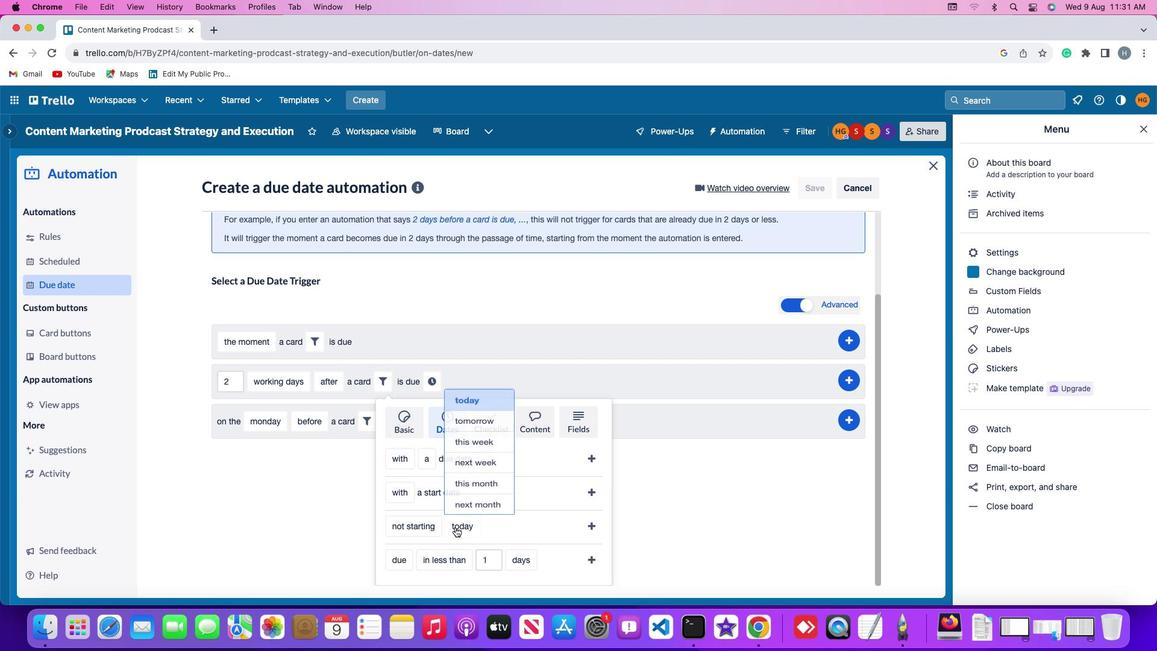 
Action: Mouse pressed left at (455, 527)
Screenshot: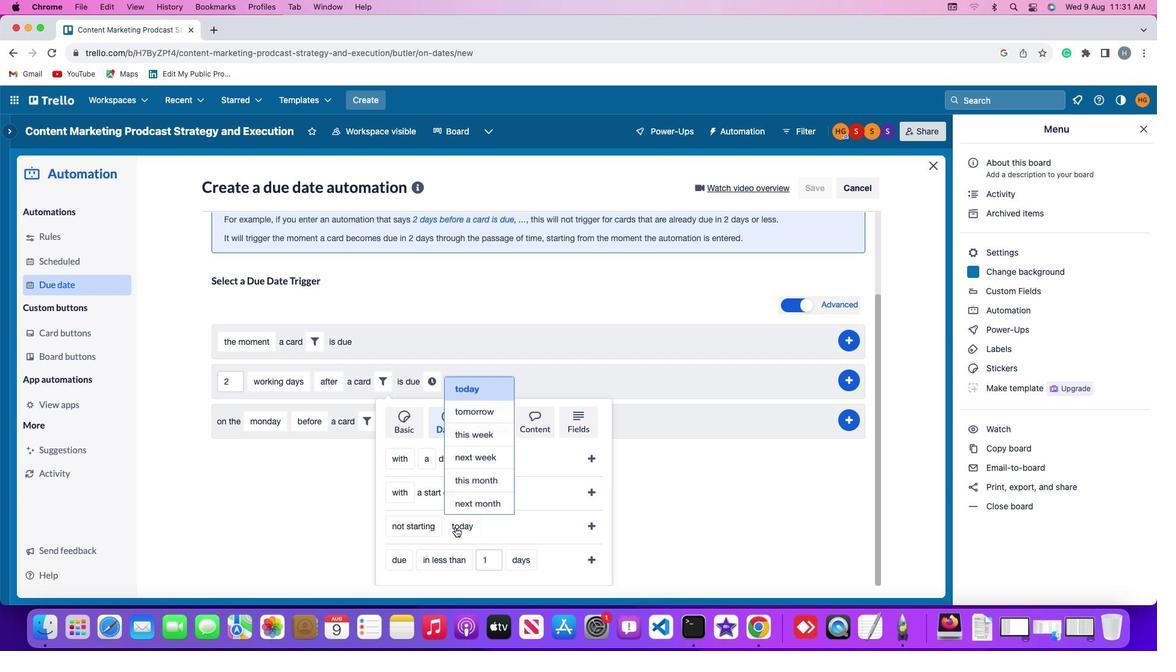 
Action: Mouse moved to (476, 480)
Screenshot: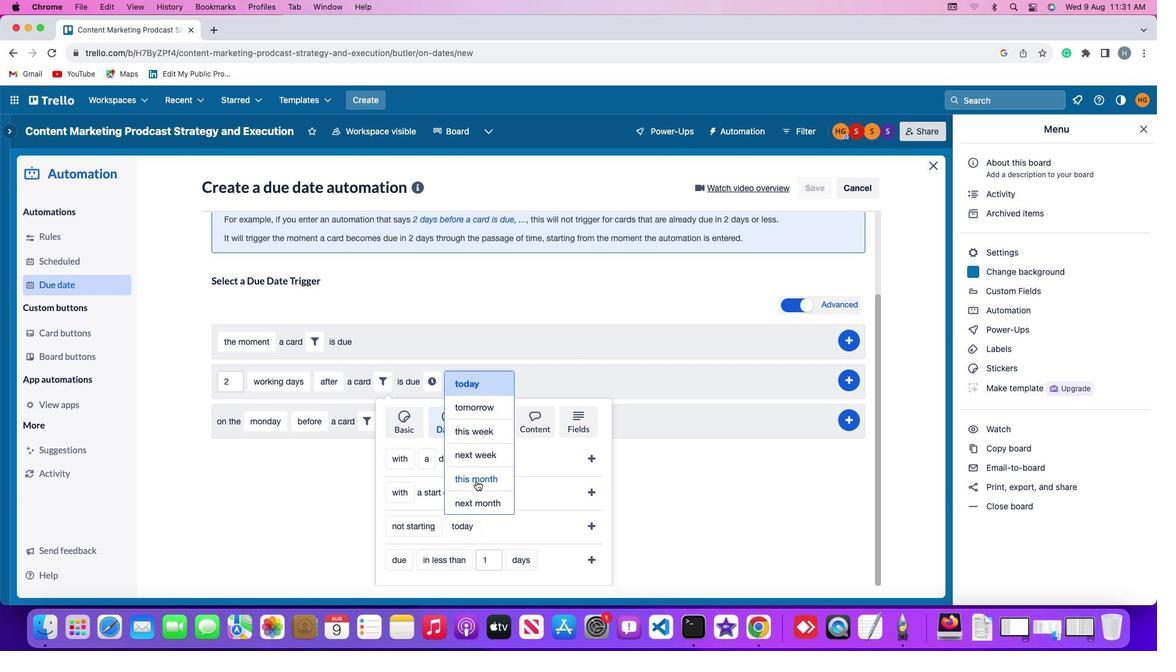 
Action: Mouse pressed left at (476, 480)
Screenshot: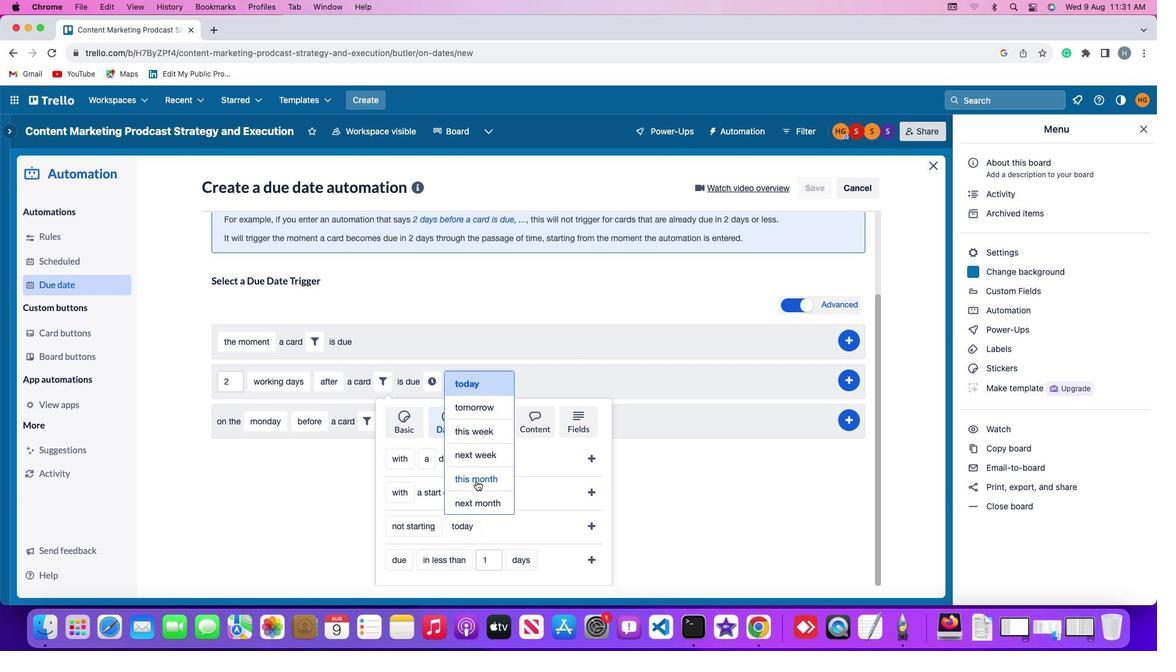 
Action: Mouse moved to (597, 522)
Screenshot: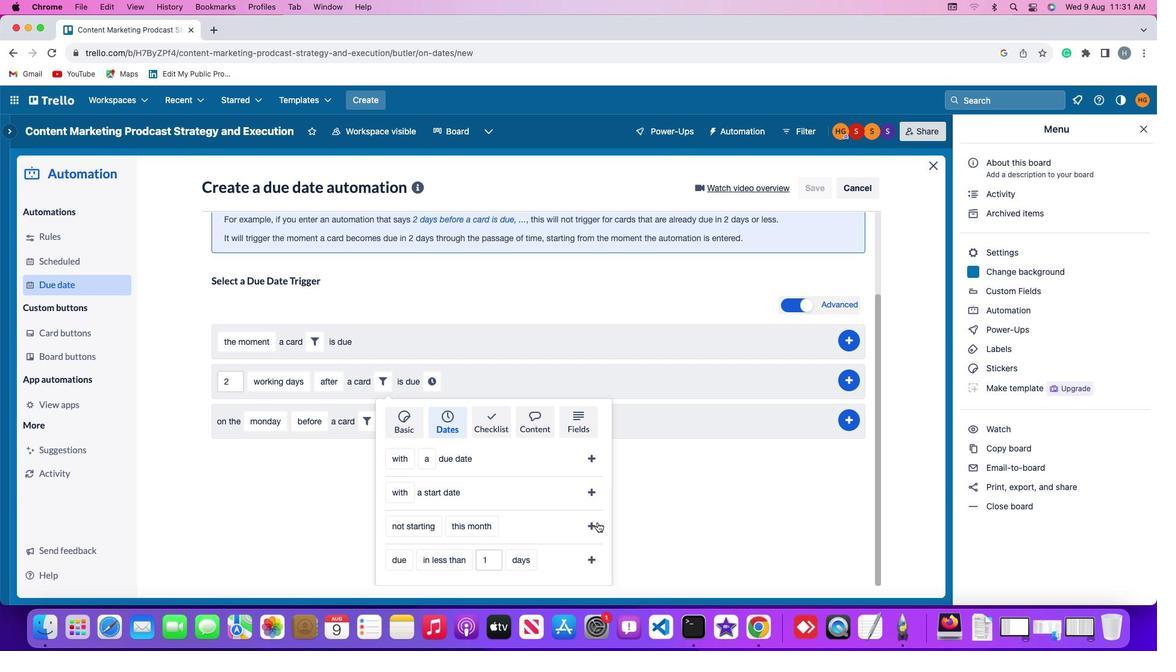 
Action: Mouse pressed left at (597, 522)
Screenshot: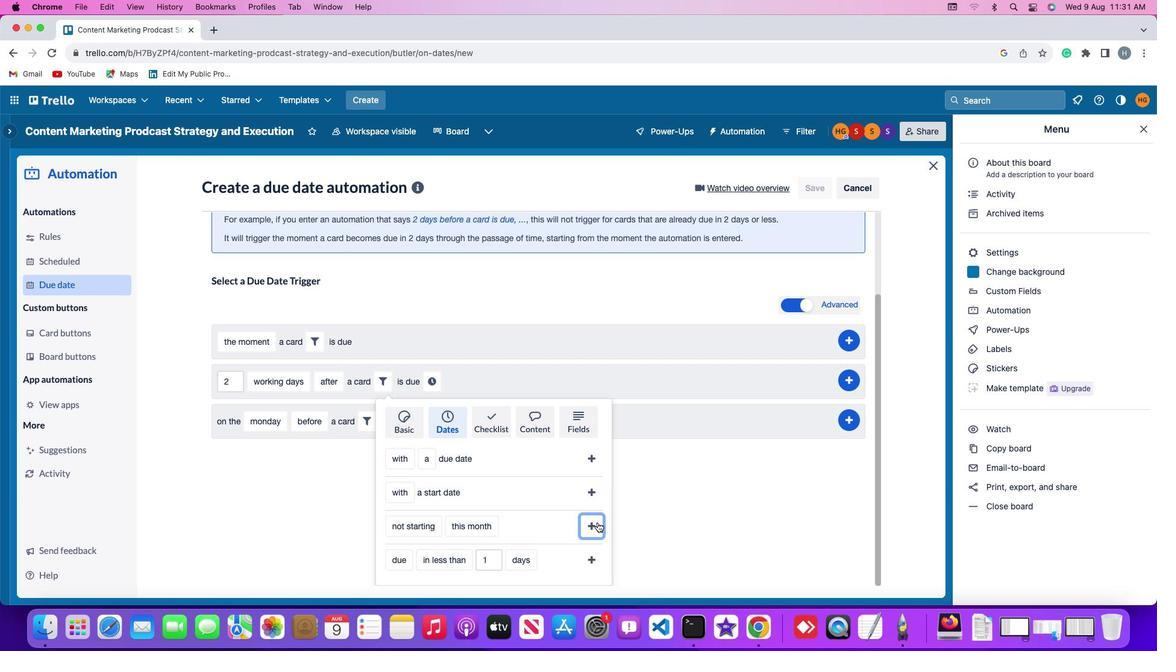 
Action: Mouse moved to (550, 483)
Screenshot: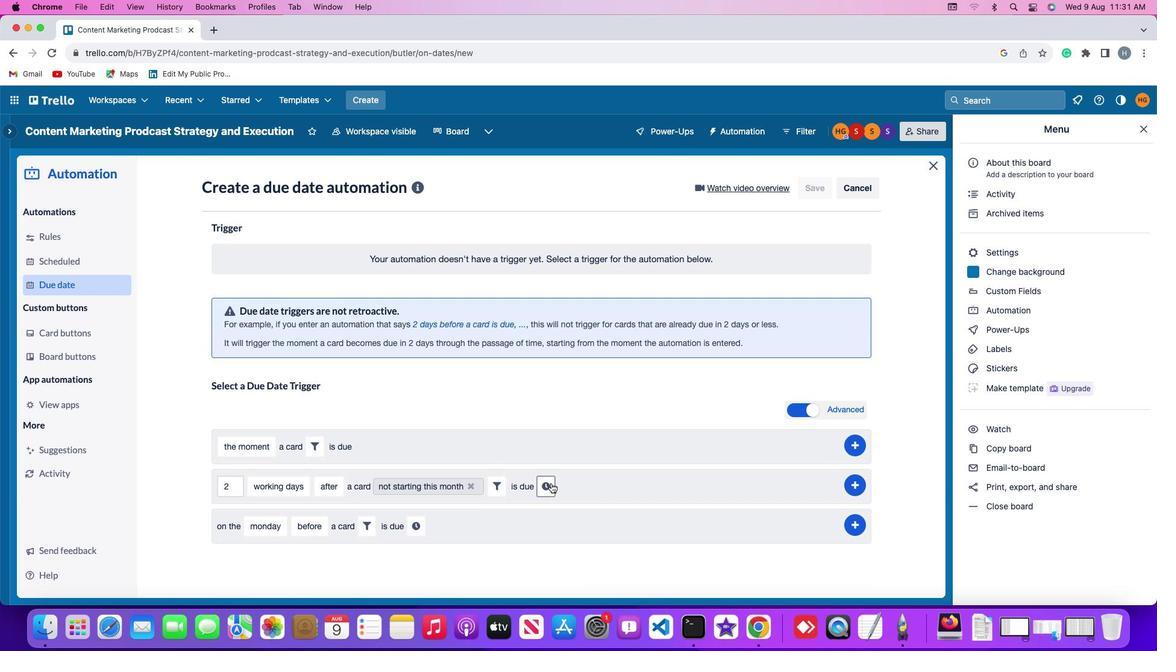 
Action: Mouse pressed left at (550, 483)
Screenshot: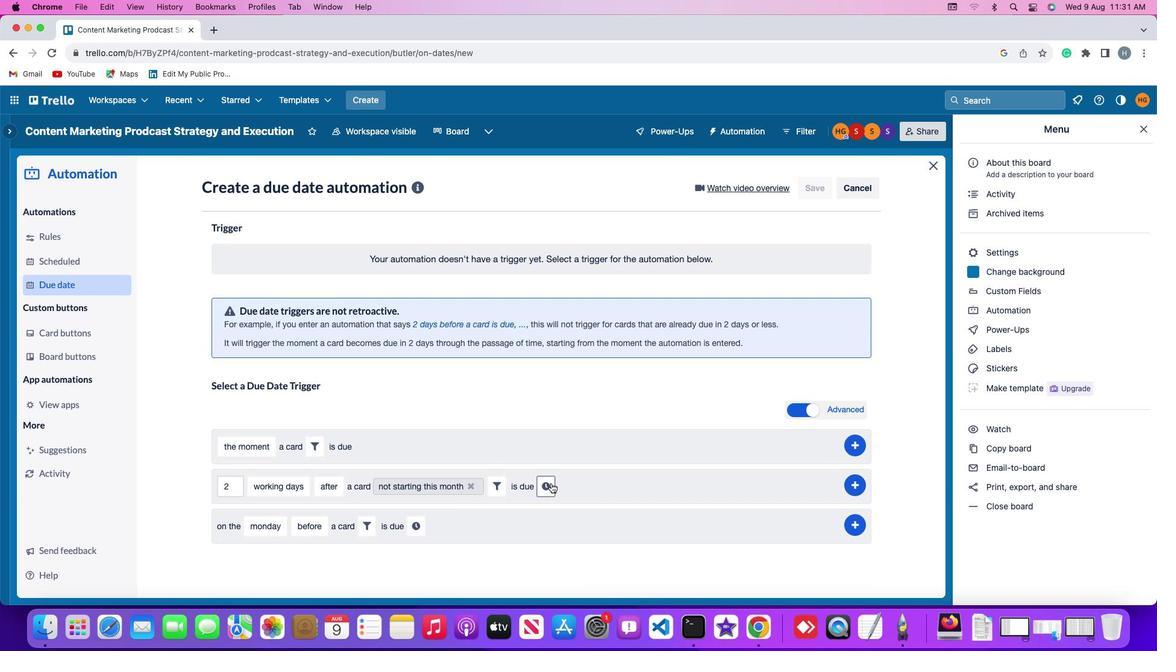 
Action: Mouse moved to (572, 486)
Screenshot: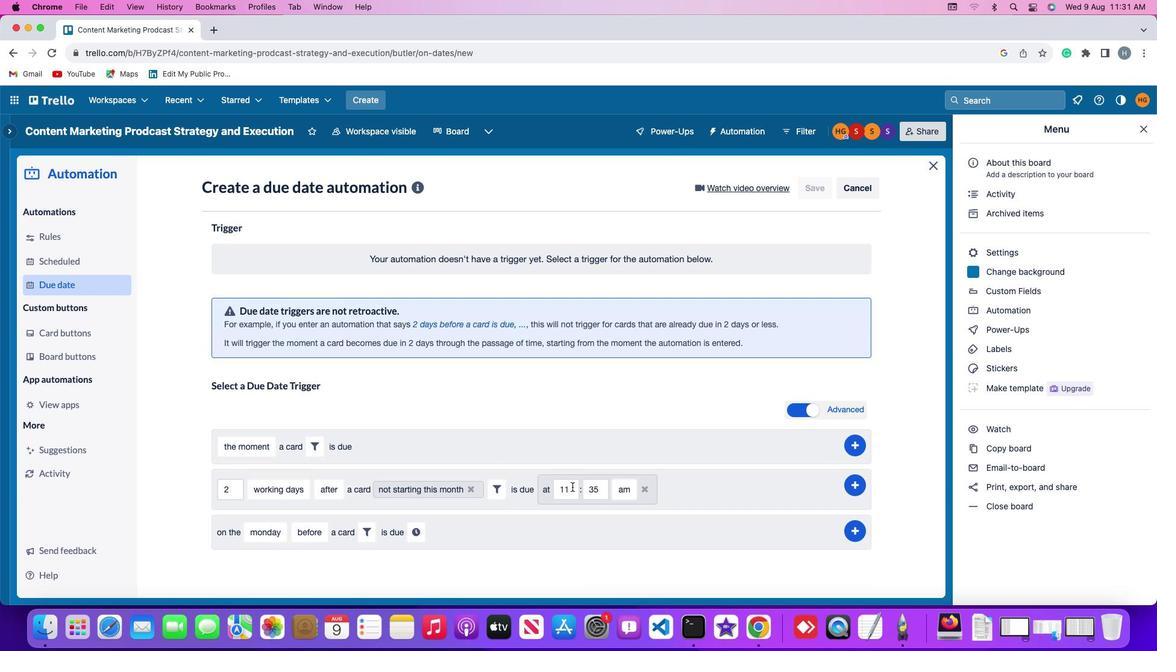 
Action: Mouse pressed left at (572, 486)
Screenshot: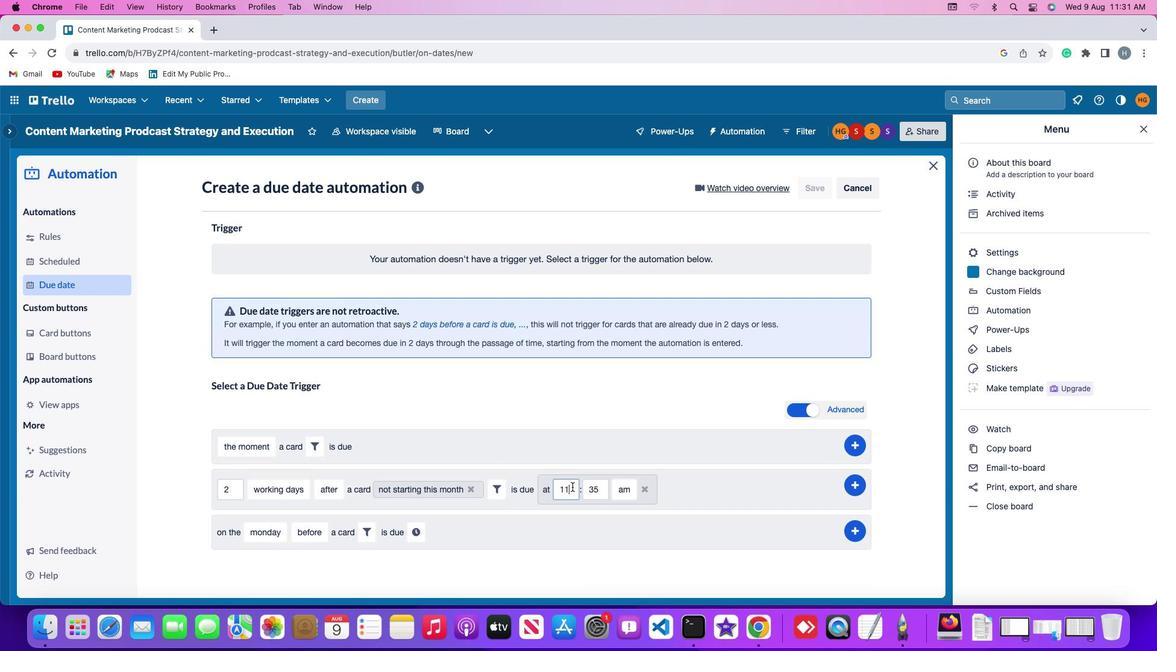 
Action: Key pressed Key.backspaceKey.backspace'1''1'
Screenshot: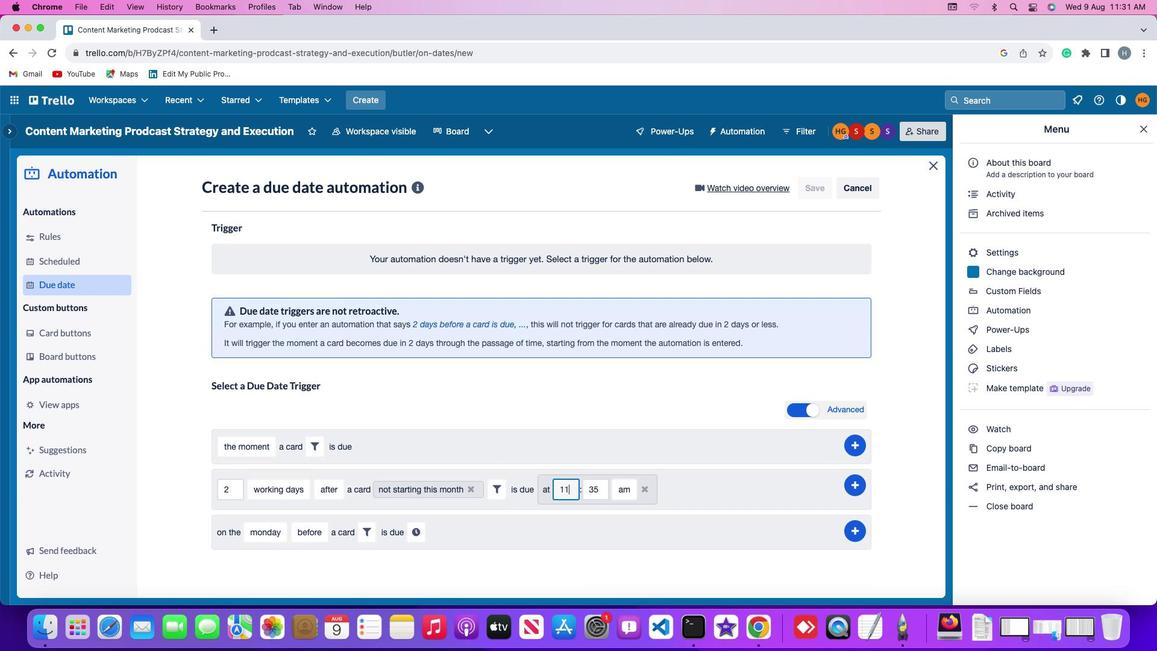 
Action: Mouse moved to (599, 488)
Screenshot: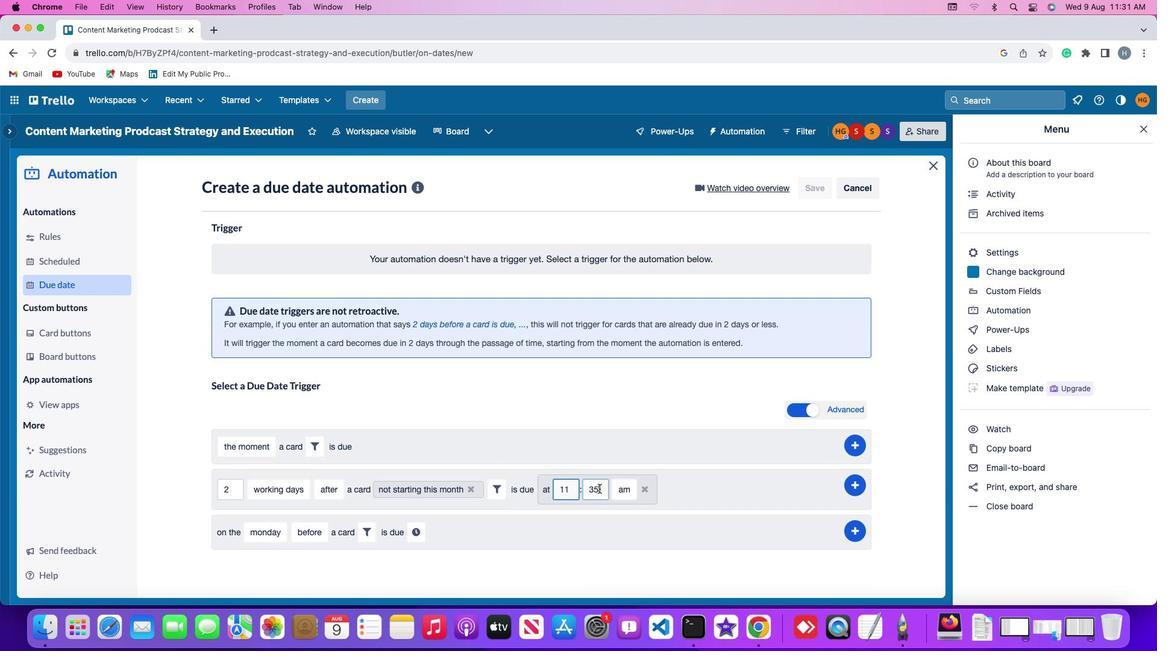 
Action: Mouse pressed left at (599, 488)
Screenshot: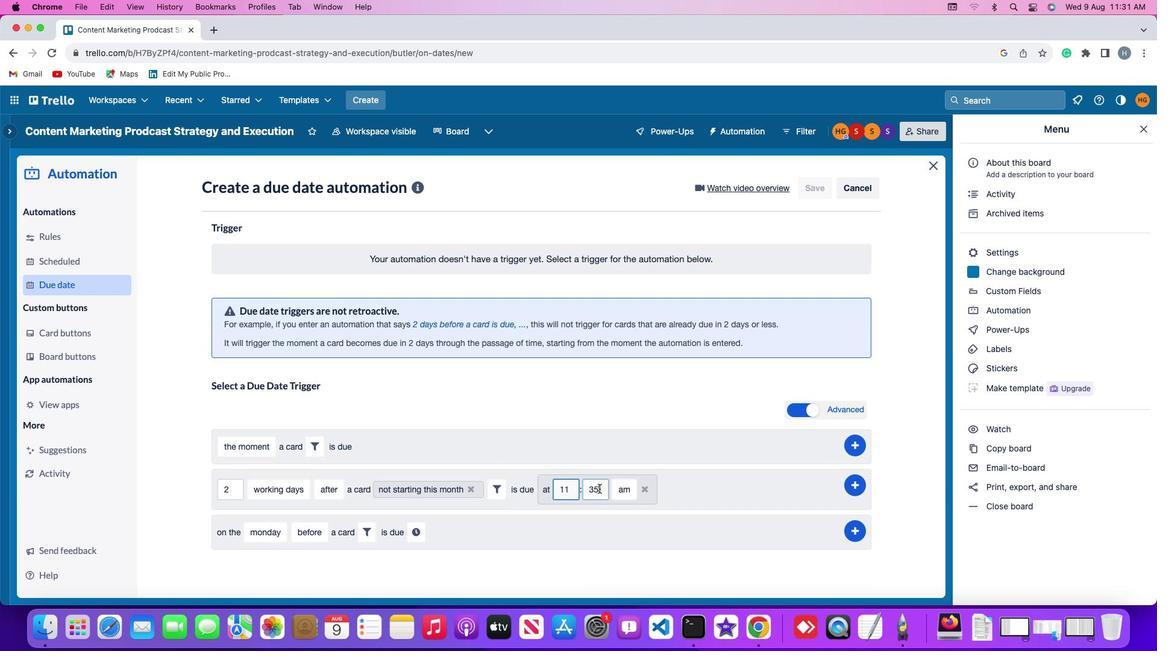 
Action: Mouse moved to (599, 488)
Screenshot: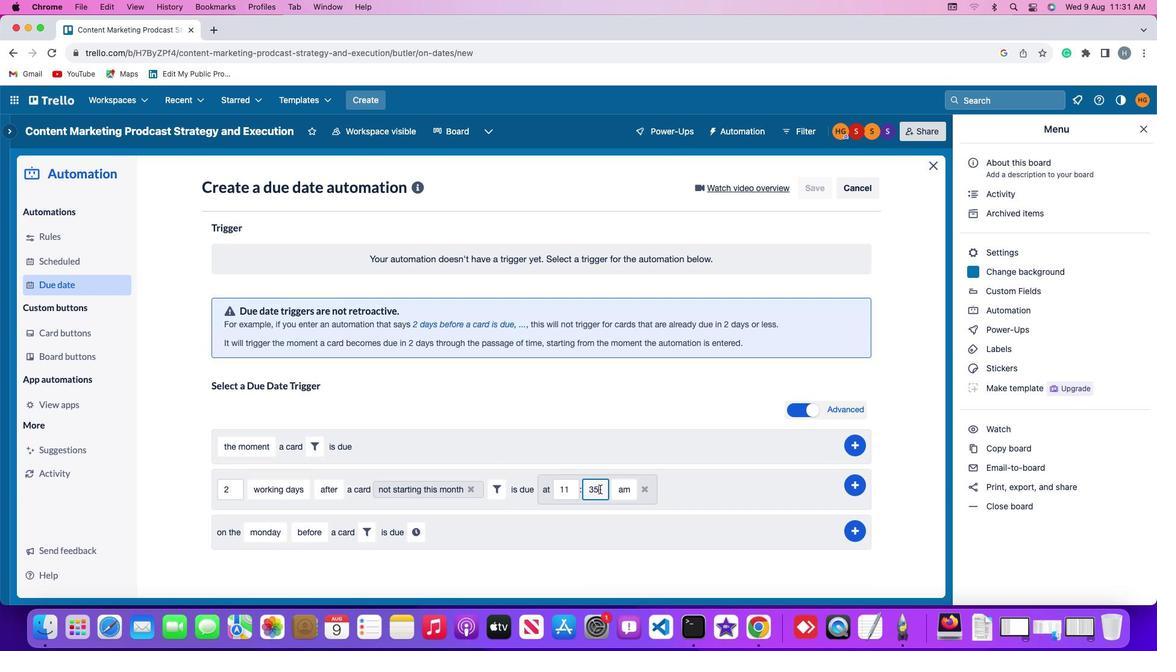 
Action: Key pressed Key.backspaceKey.backspace'0''0'
Screenshot: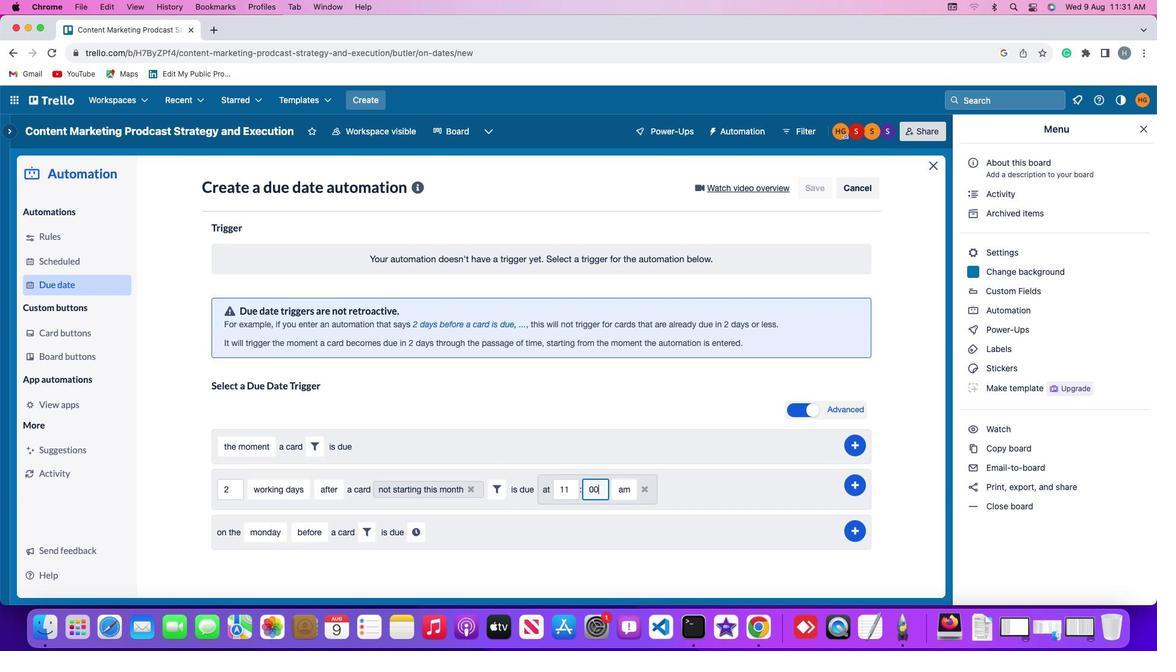 
Action: Mouse moved to (619, 488)
Screenshot: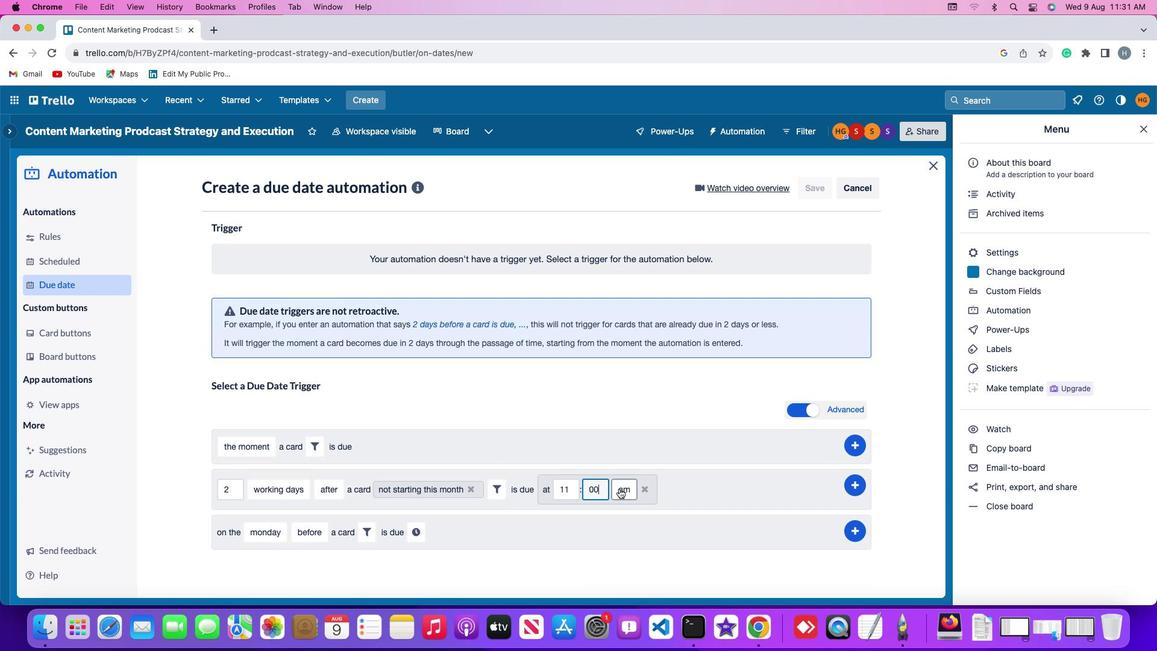 
Action: Mouse pressed left at (619, 488)
Screenshot: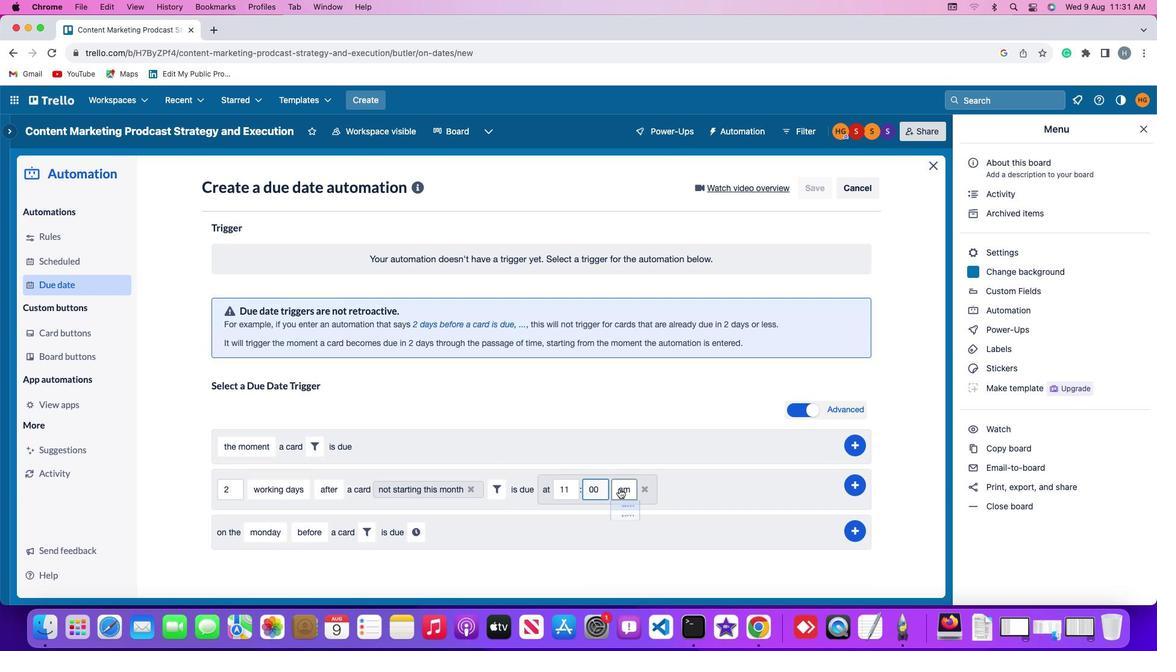 
Action: Mouse moved to (623, 513)
Screenshot: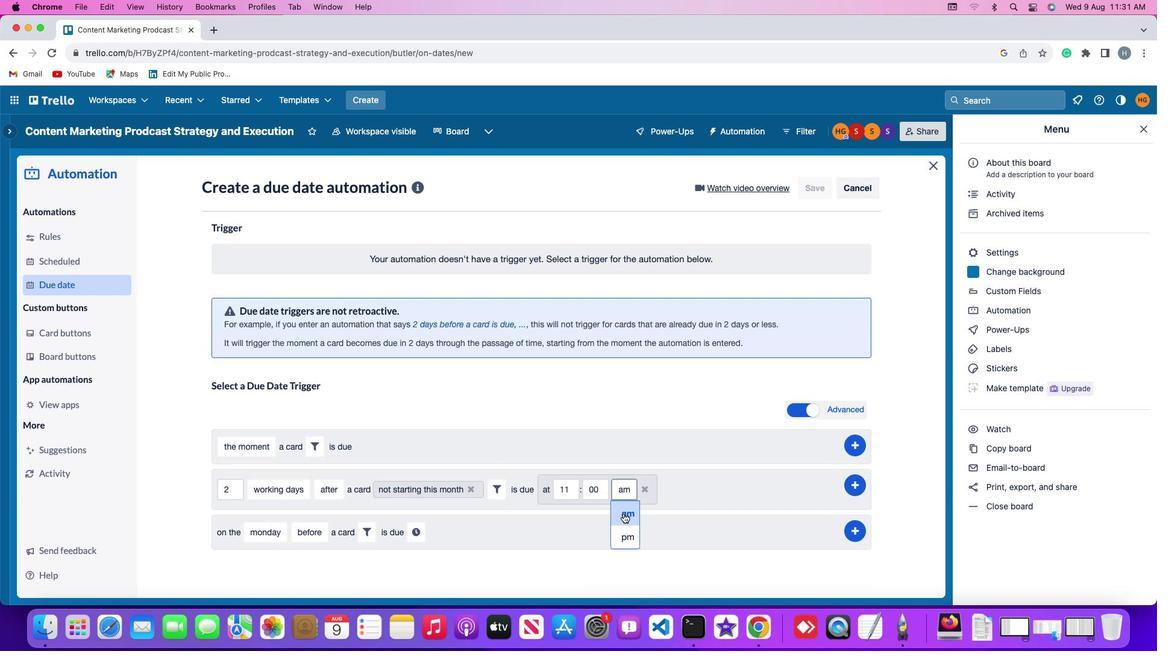 
Action: Mouse pressed left at (623, 513)
Screenshot: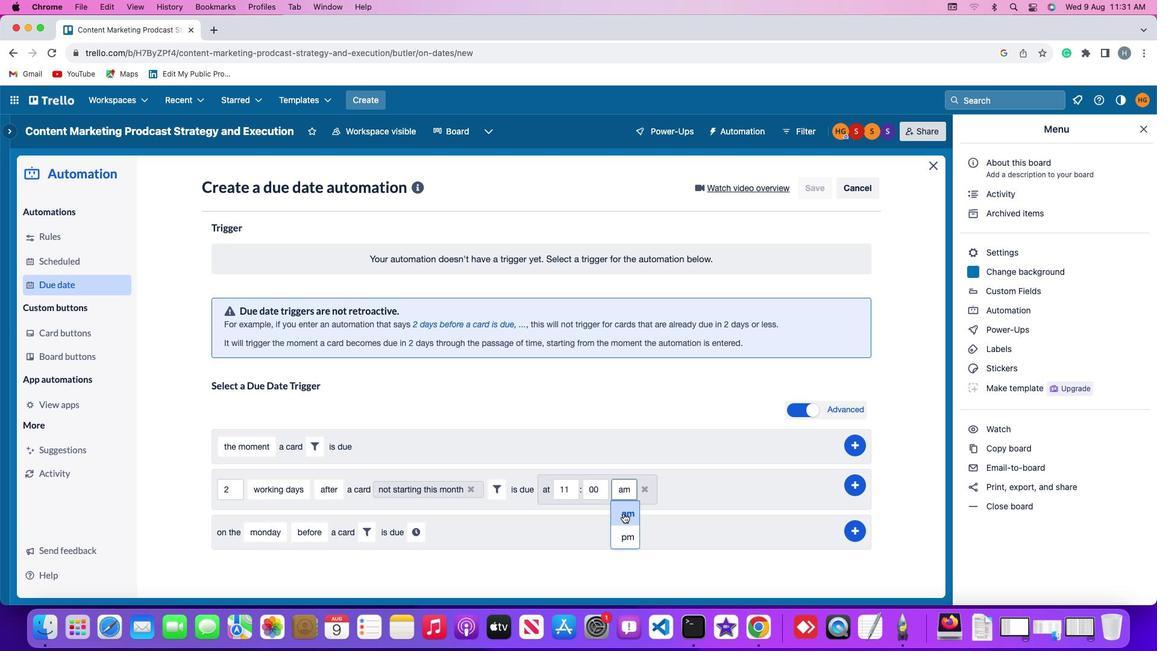 
Action: Mouse moved to (852, 483)
Screenshot: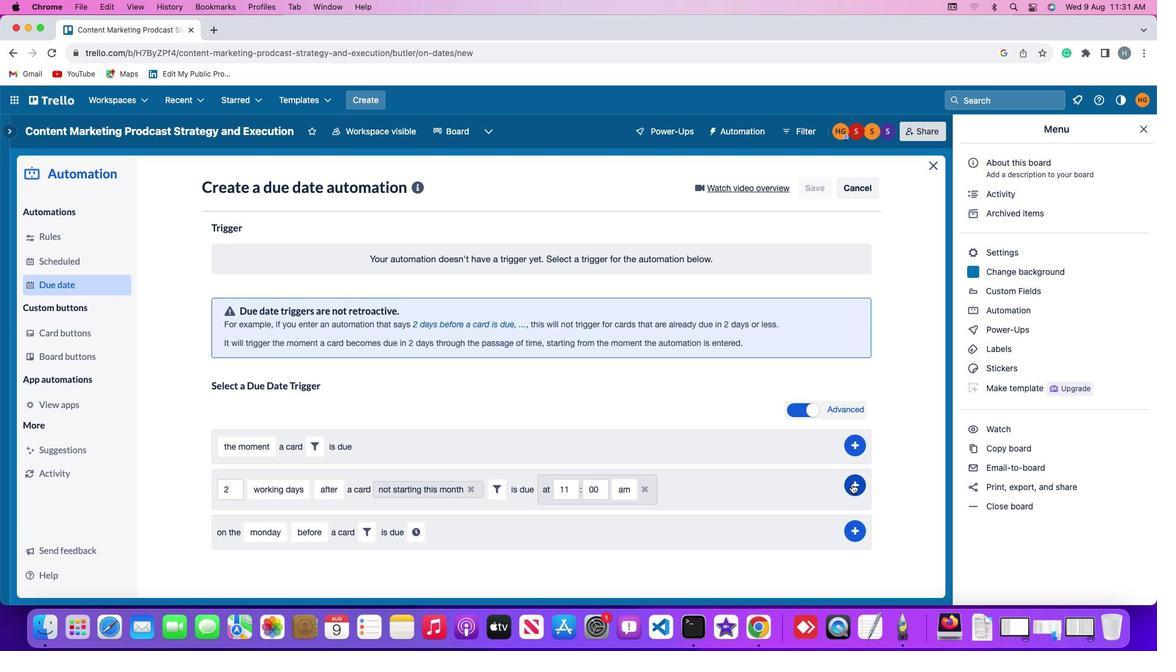 
Action: Mouse pressed left at (852, 483)
Screenshot: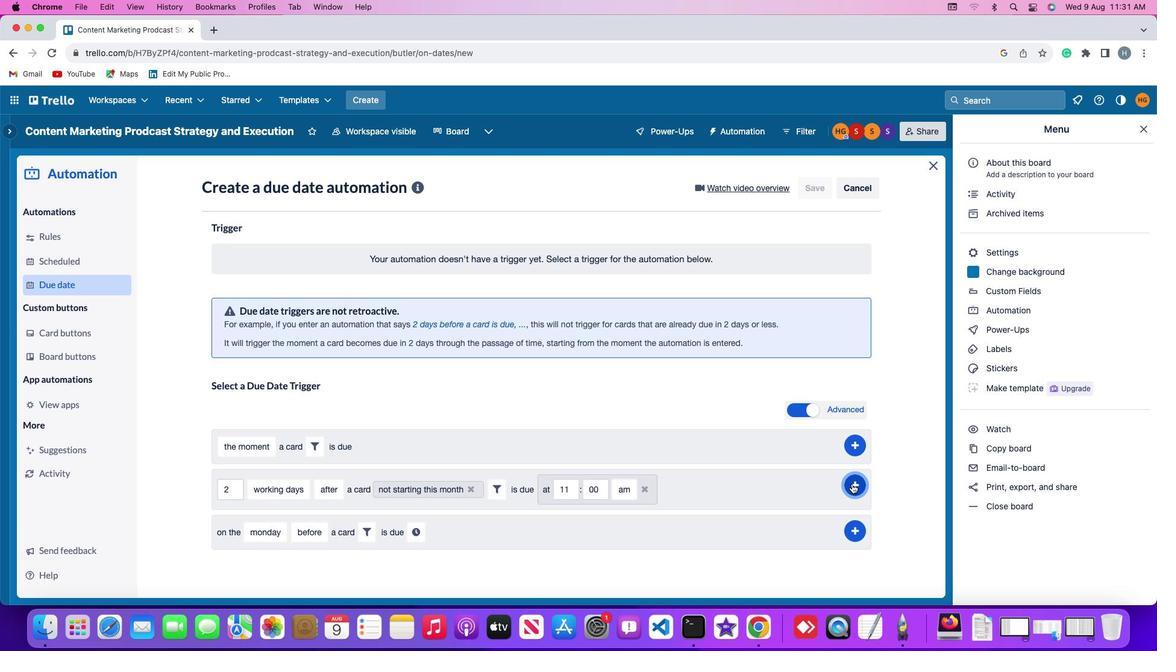 
Action: Mouse moved to (887, 459)
Screenshot: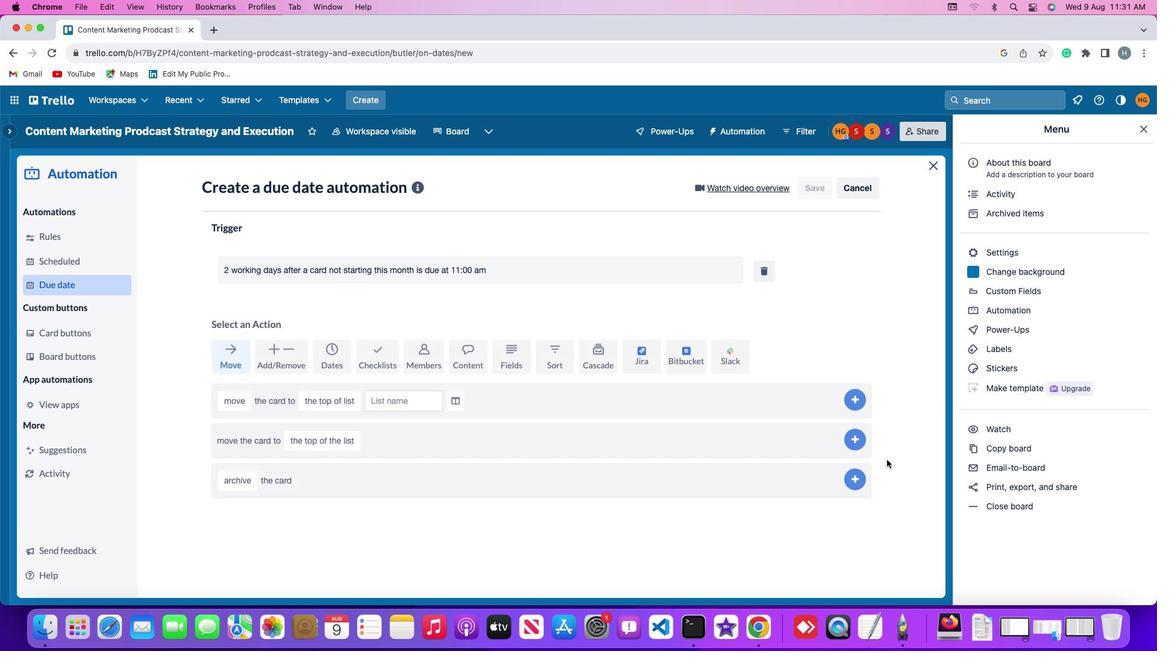 
